 Task: Search one way flight ticket for 3 adults in first from Corpus Christi: Corpus Christi International Airport to Fort Wayne: Fort Wayne International Airport on 8-4-2023. Choice of flights is Delta. Number of bags: 11 checked bags. Price is upto 106000. Outbound departure time preference is 16:15.
Action: Mouse moved to (234, 339)
Screenshot: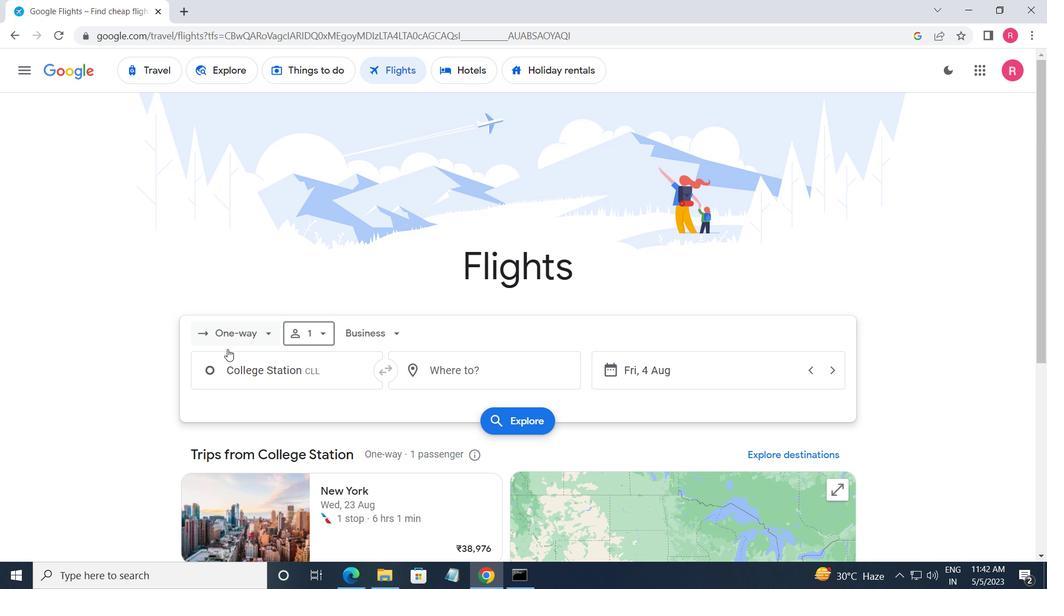 
Action: Mouse pressed left at (234, 339)
Screenshot: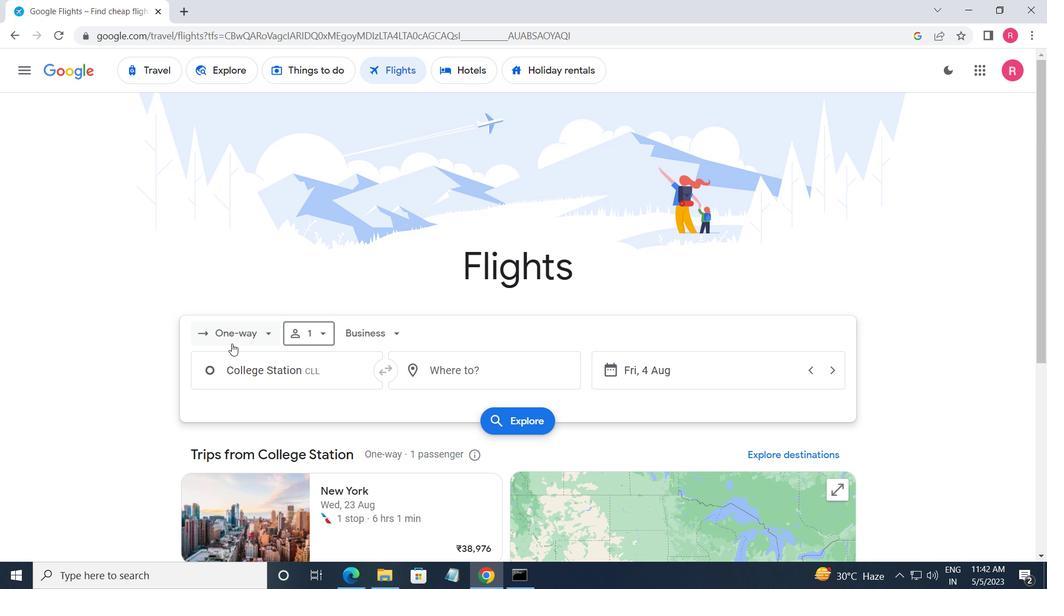 
Action: Mouse moved to (264, 409)
Screenshot: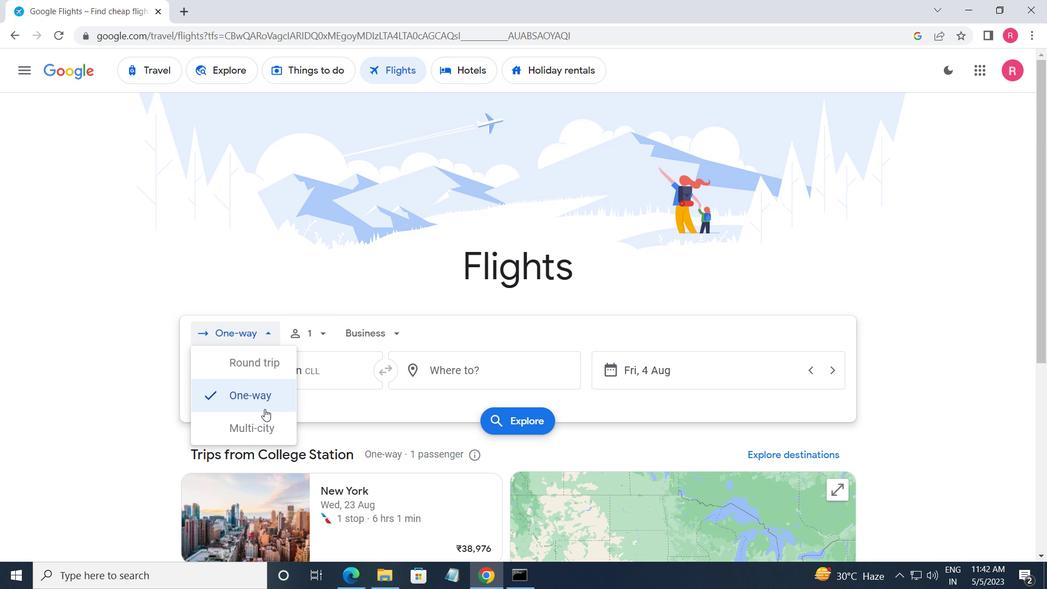 
Action: Mouse pressed left at (264, 409)
Screenshot: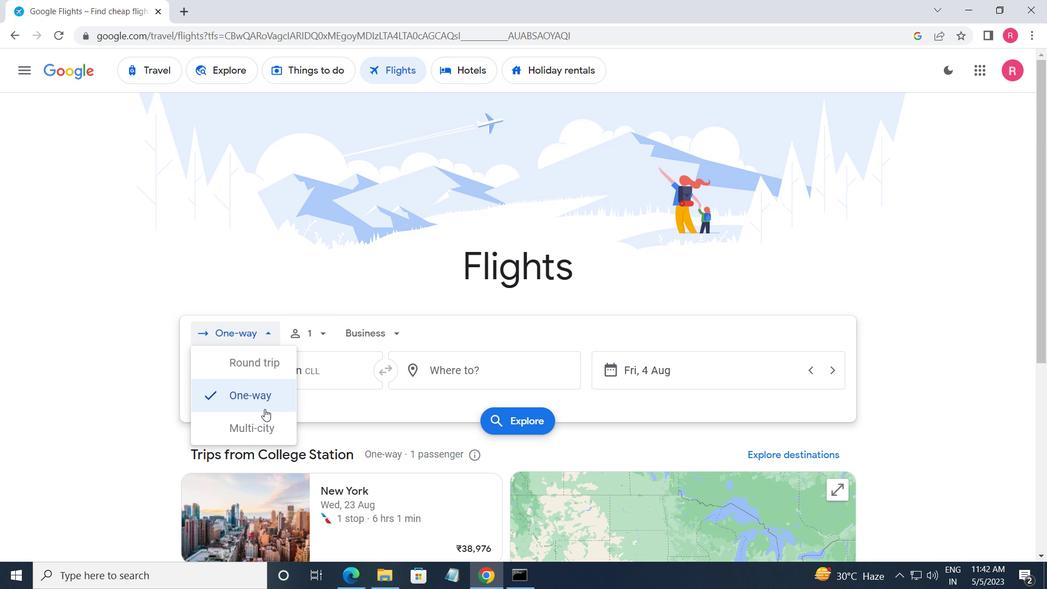 
Action: Mouse moved to (254, 396)
Screenshot: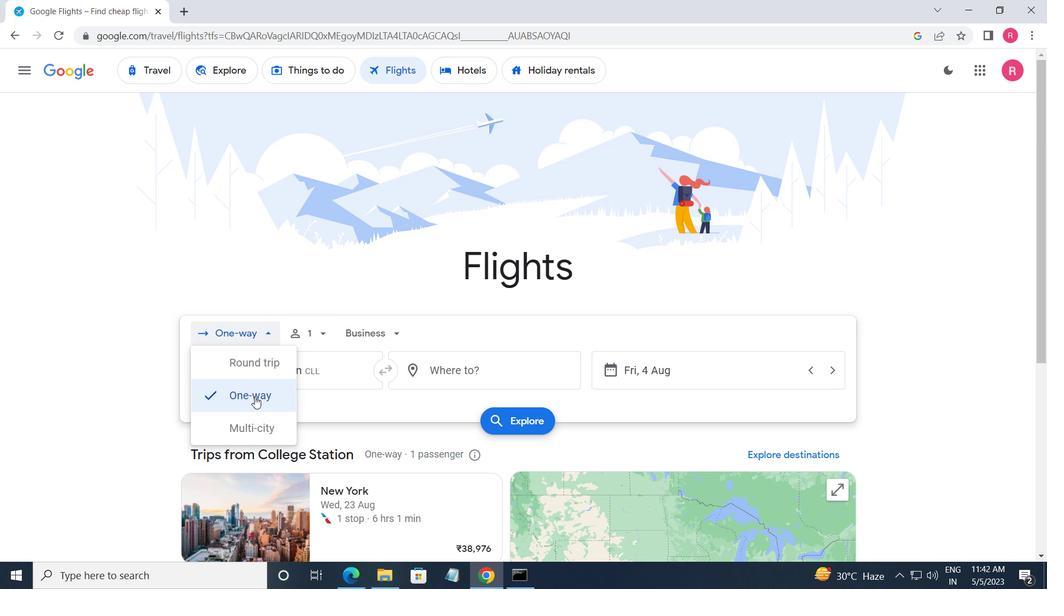 
Action: Mouse pressed left at (254, 396)
Screenshot: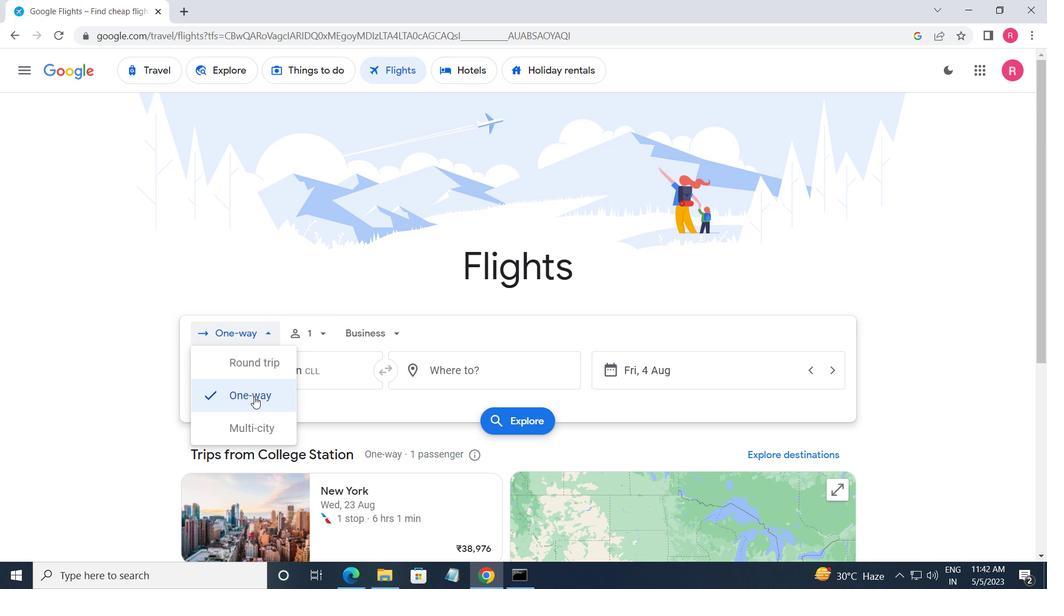 
Action: Mouse moved to (242, 326)
Screenshot: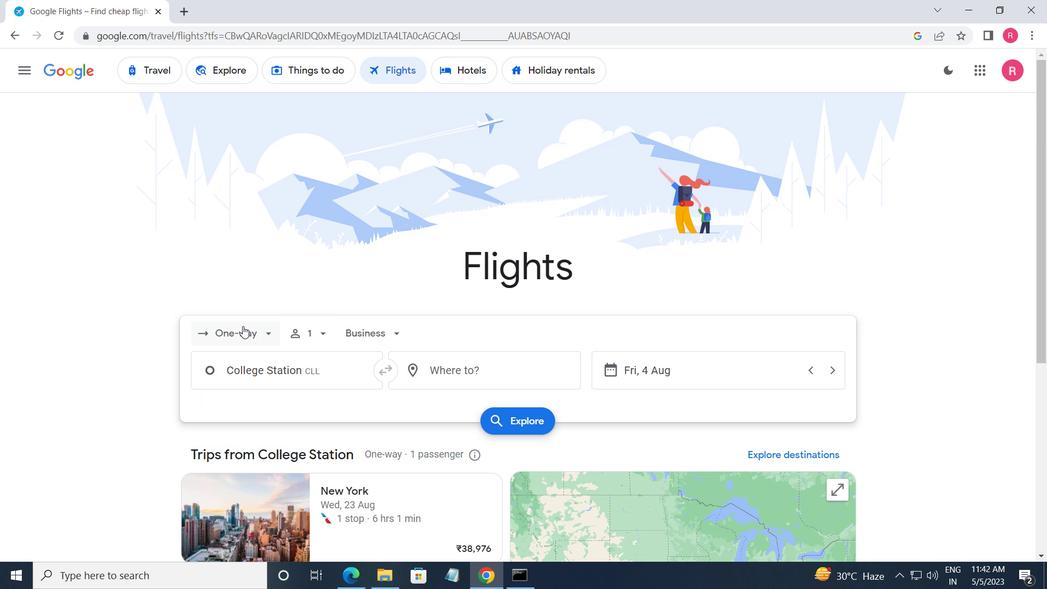 
Action: Mouse pressed left at (242, 326)
Screenshot: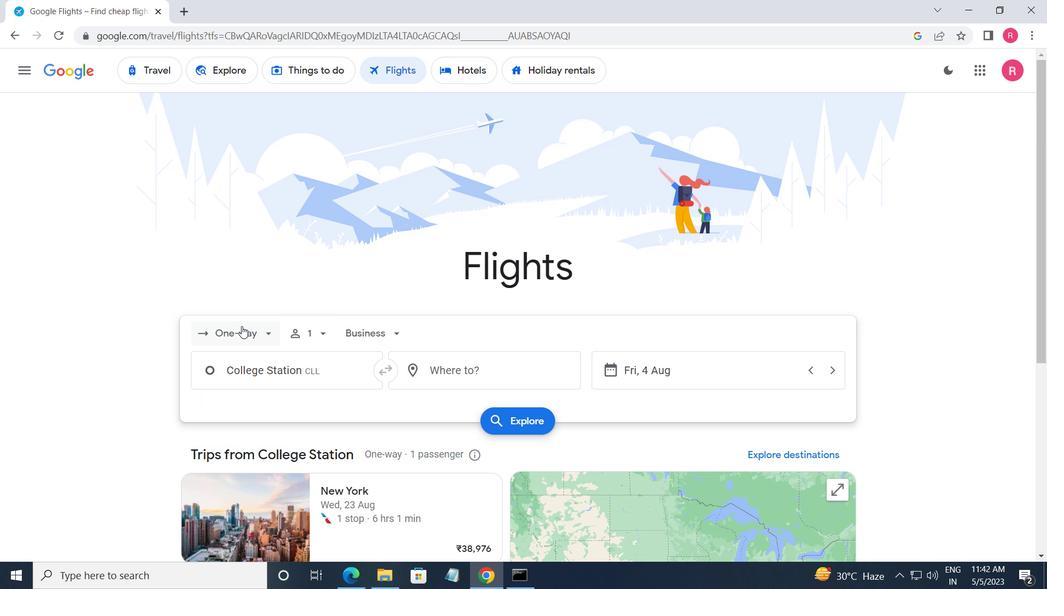
Action: Mouse moved to (251, 392)
Screenshot: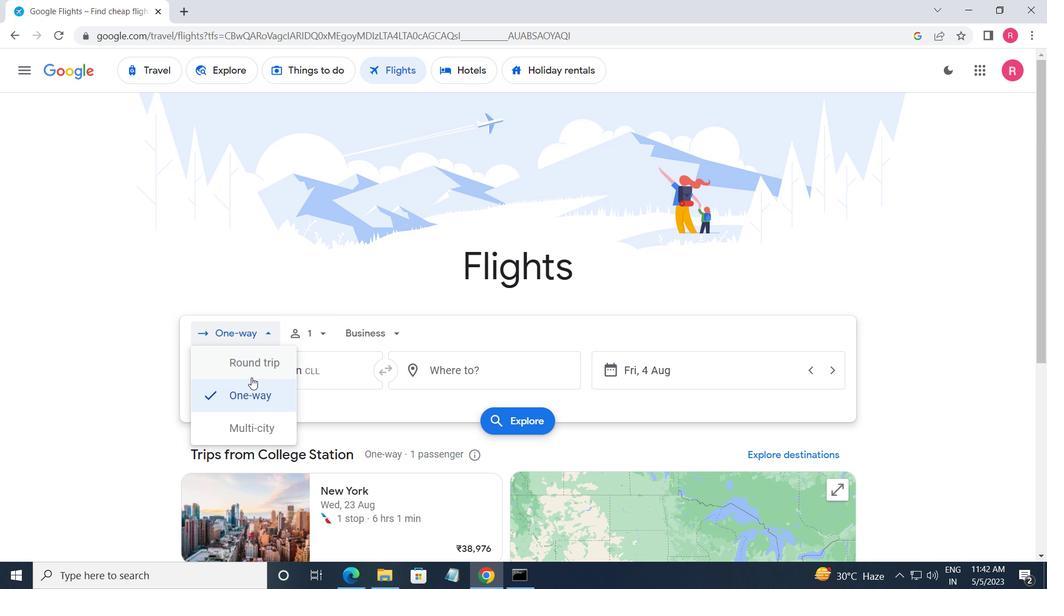 
Action: Mouse pressed left at (251, 392)
Screenshot: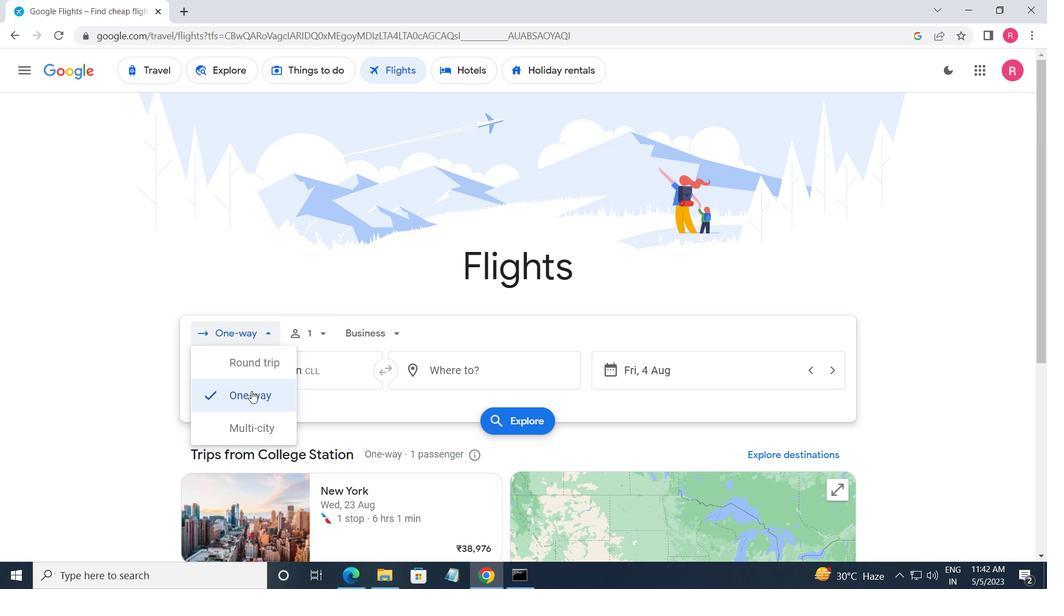 
Action: Mouse moved to (308, 341)
Screenshot: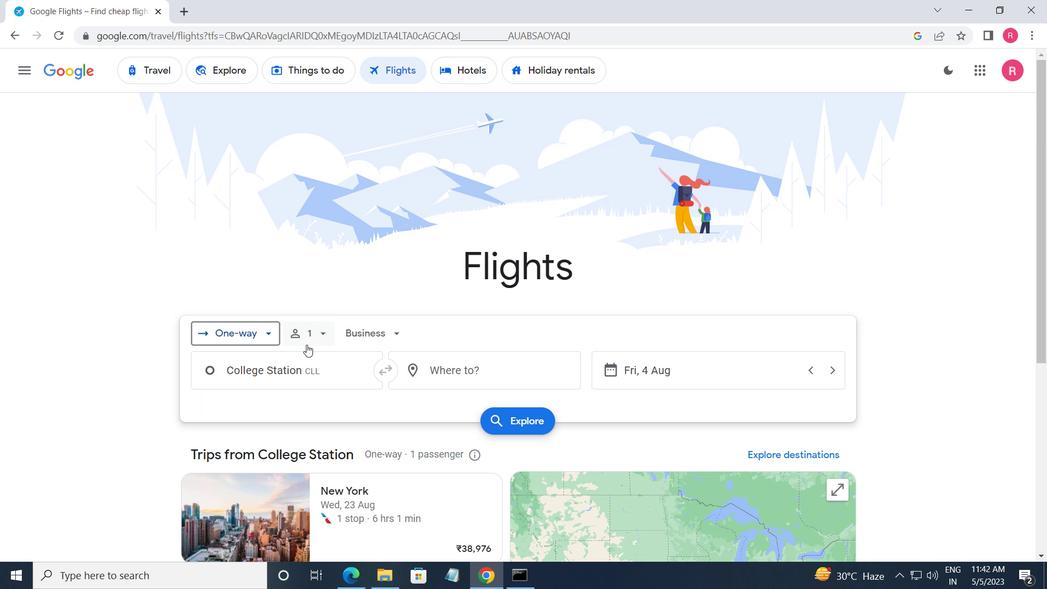 
Action: Mouse pressed left at (308, 341)
Screenshot: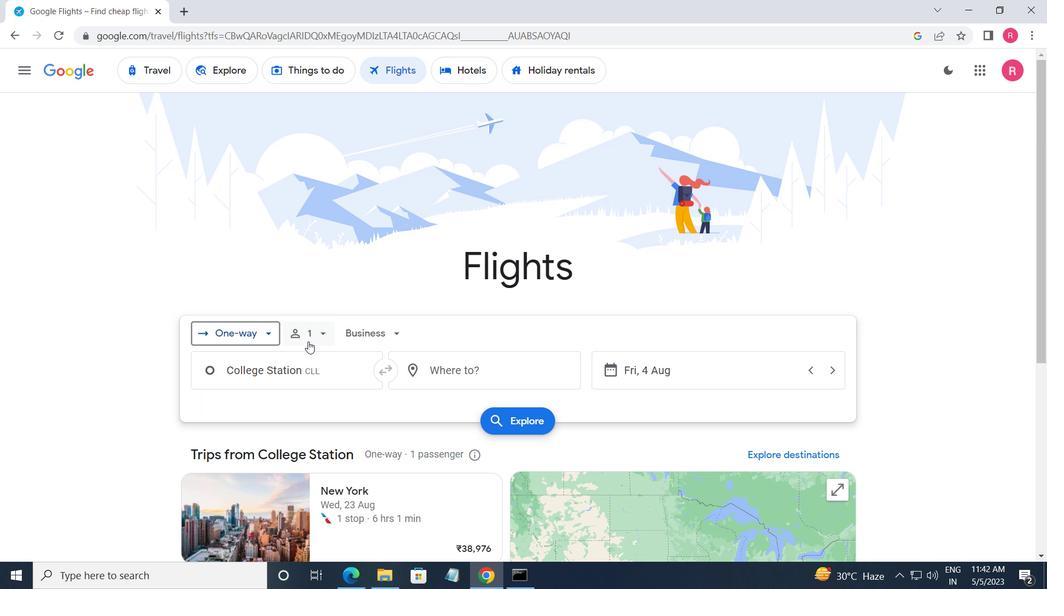 
Action: Mouse moved to (427, 374)
Screenshot: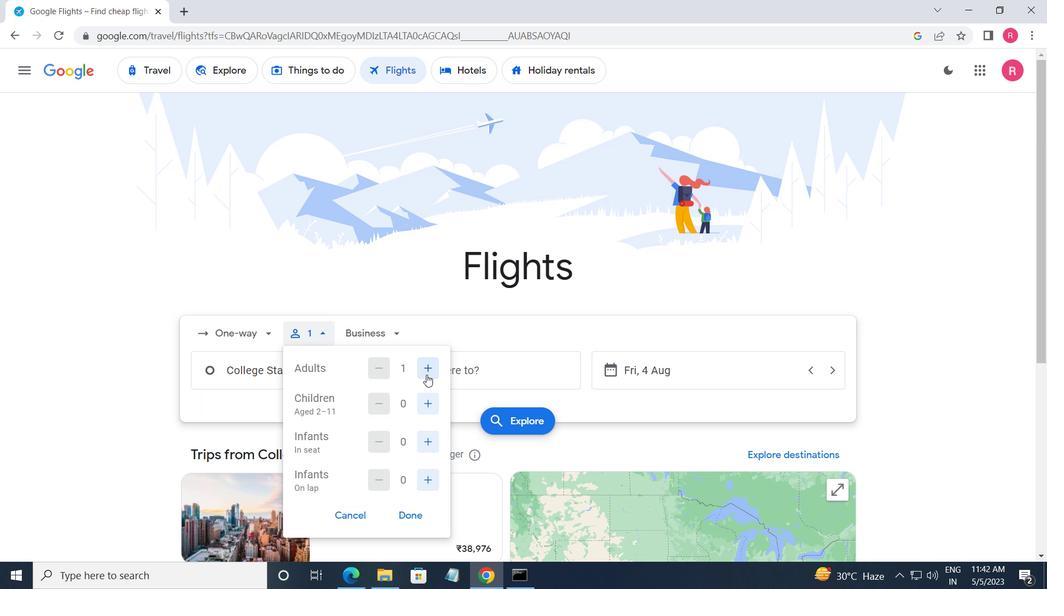 
Action: Mouse pressed left at (427, 374)
Screenshot: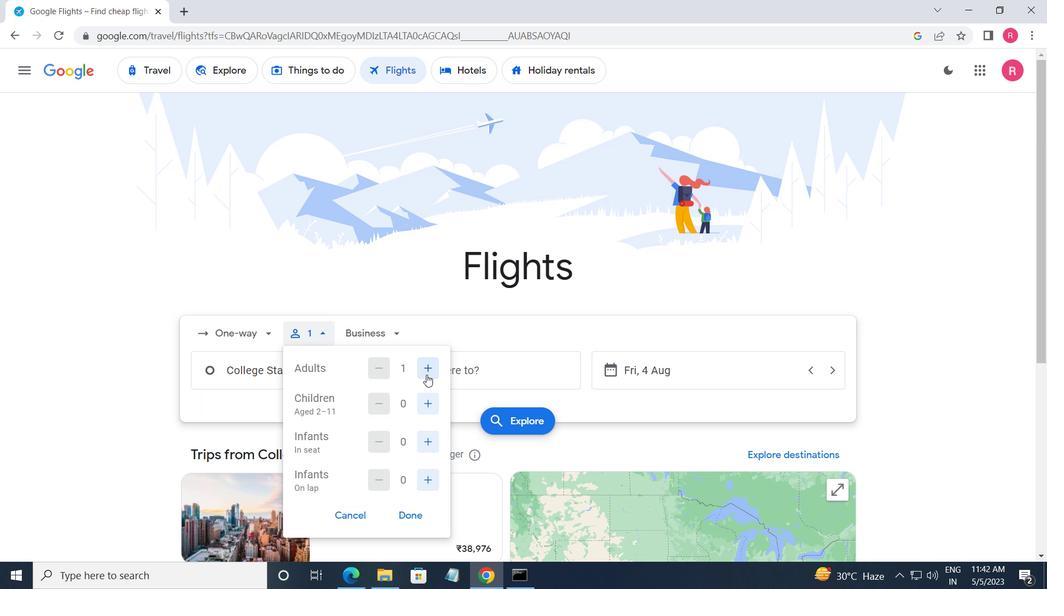 
Action: Mouse moved to (426, 374)
Screenshot: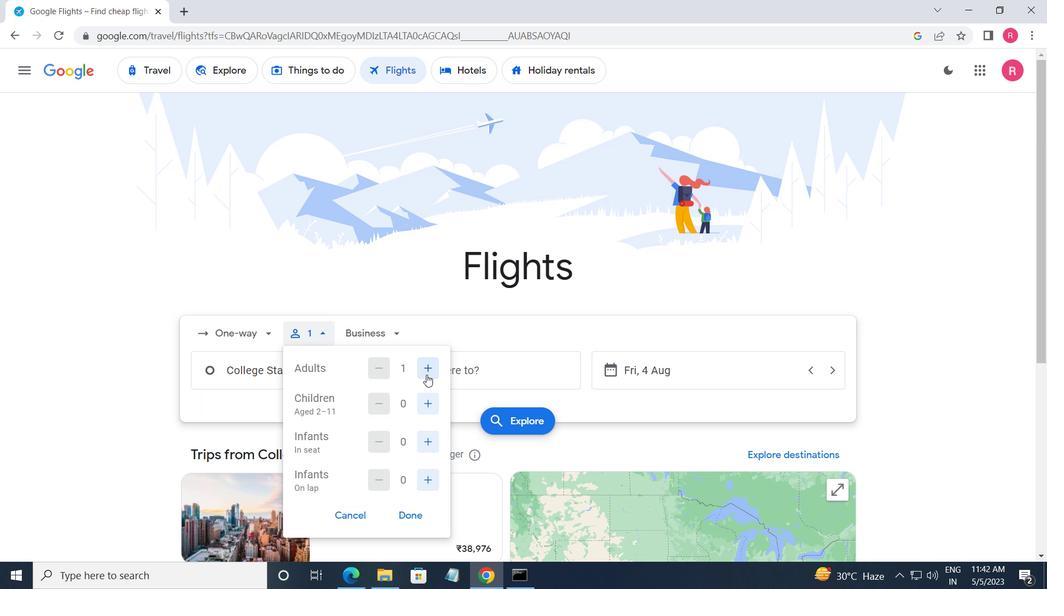 
Action: Mouse pressed left at (426, 374)
Screenshot: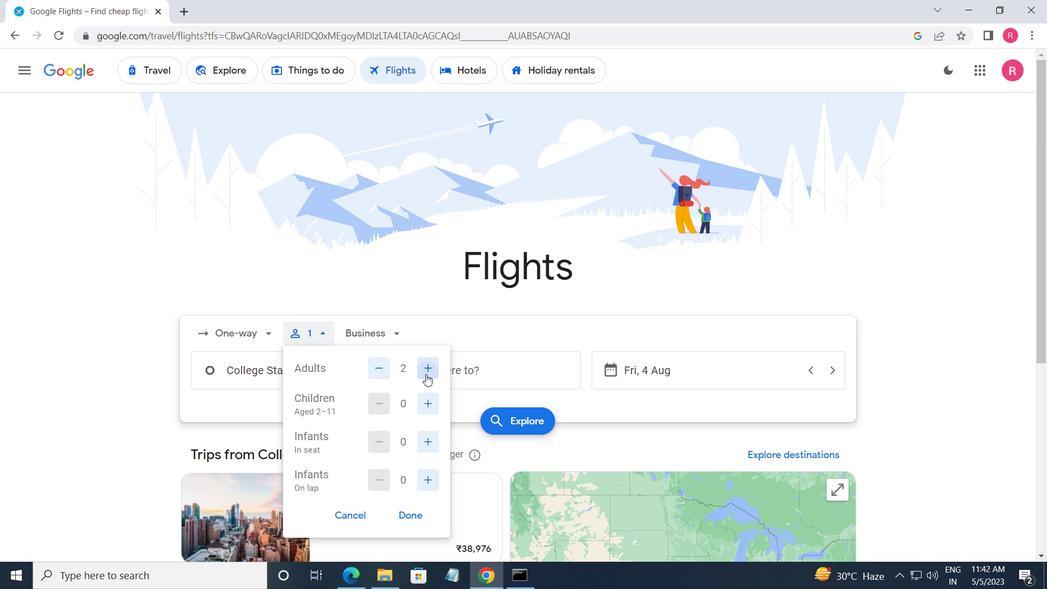 
Action: Mouse moved to (414, 511)
Screenshot: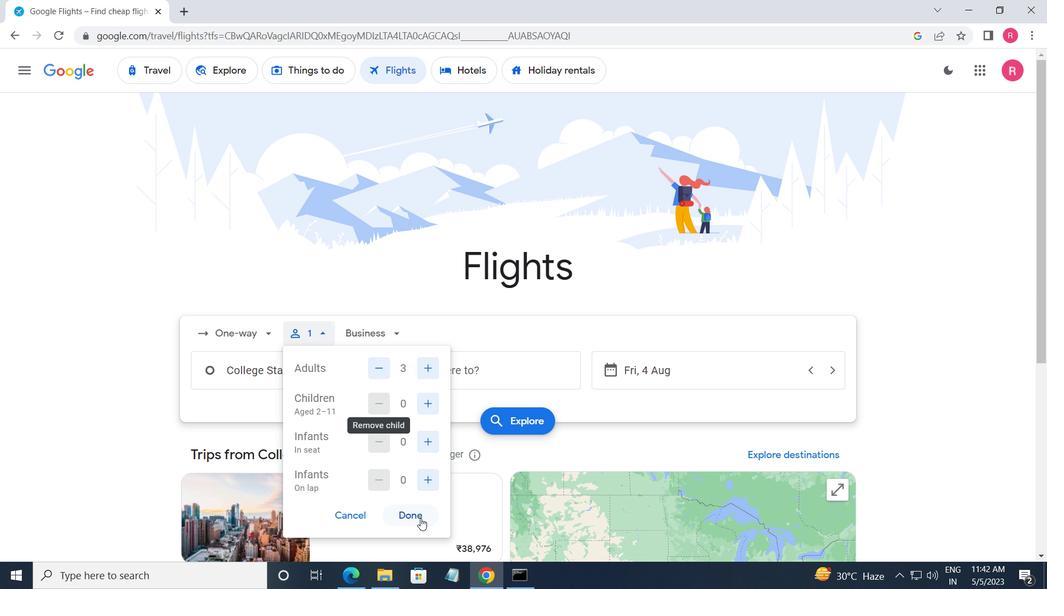 
Action: Mouse pressed left at (414, 511)
Screenshot: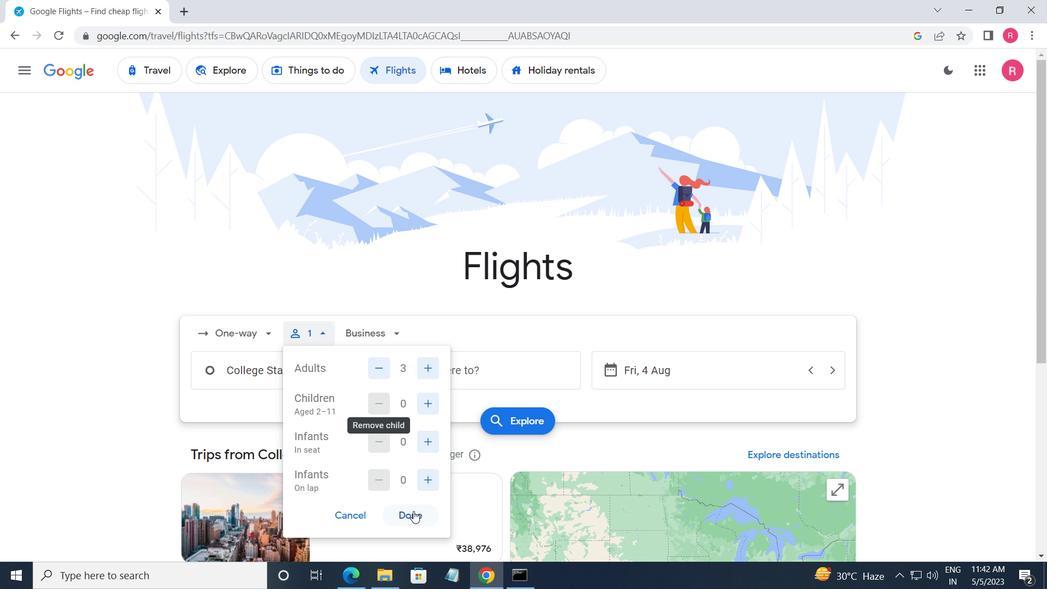 
Action: Mouse moved to (362, 332)
Screenshot: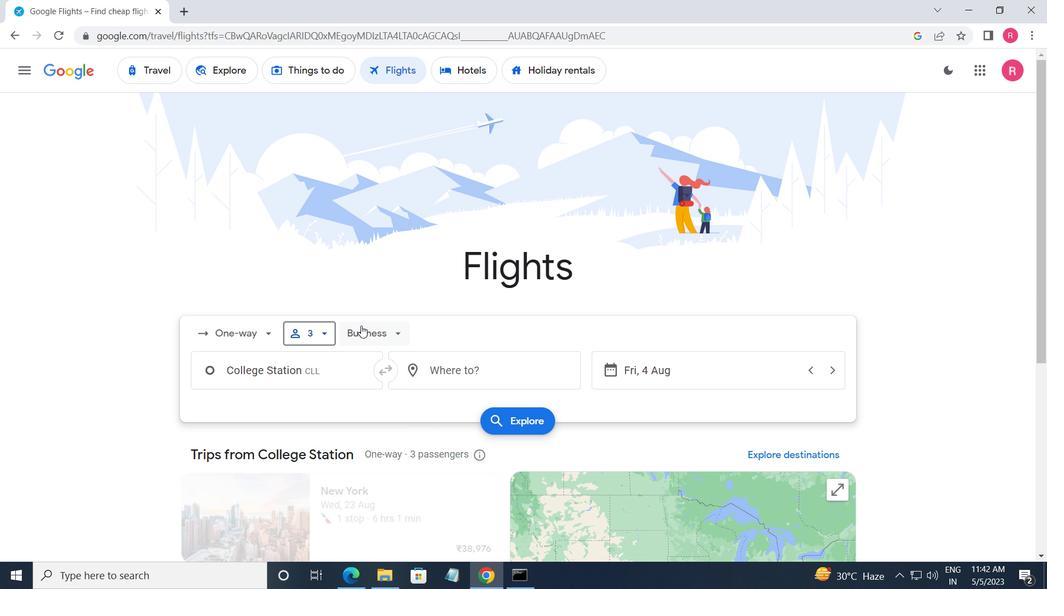
Action: Mouse pressed left at (362, 332)
Screenshot: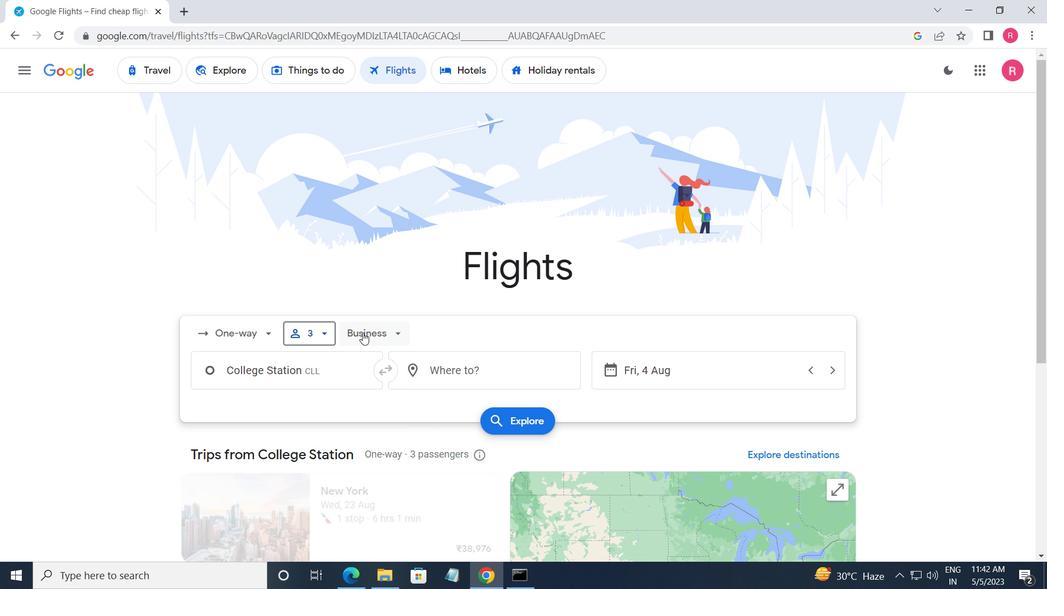 
Action: Mouse moved to (404, 457)
Screenshot: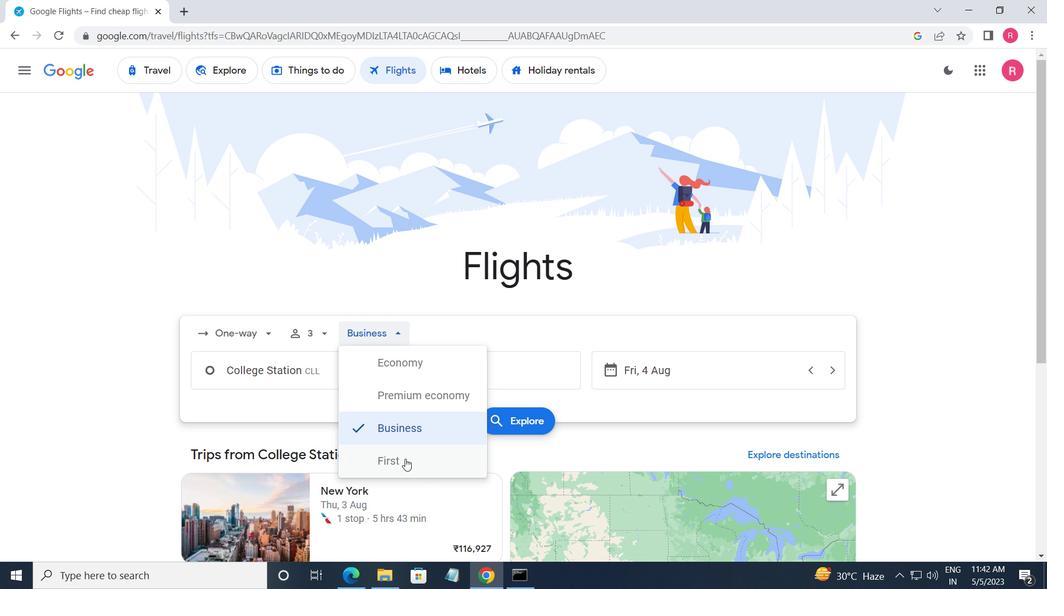 
Action: Mouse pressed left at (404, 457)
Screenshot: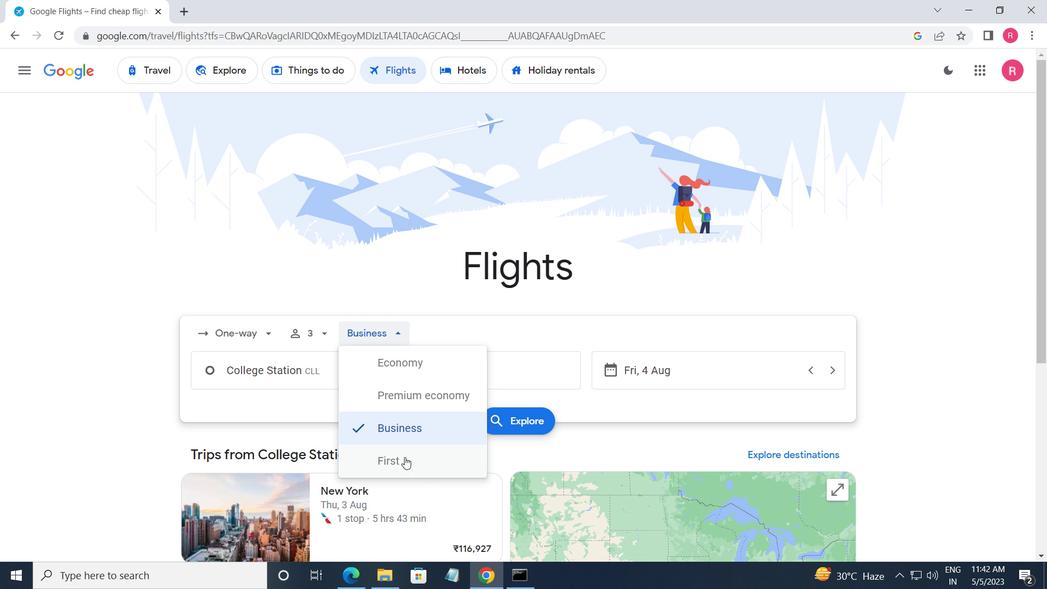 
Action: Mouse moved to (335, 375)
Screenshot: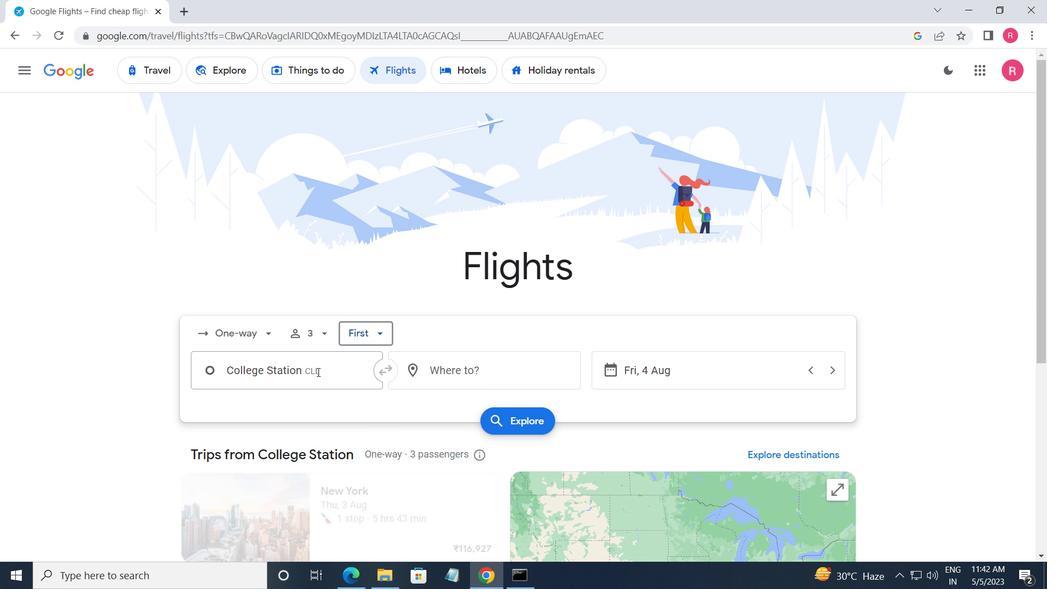 
Action: Mouse pressed left at (335, 375)
Screenshot: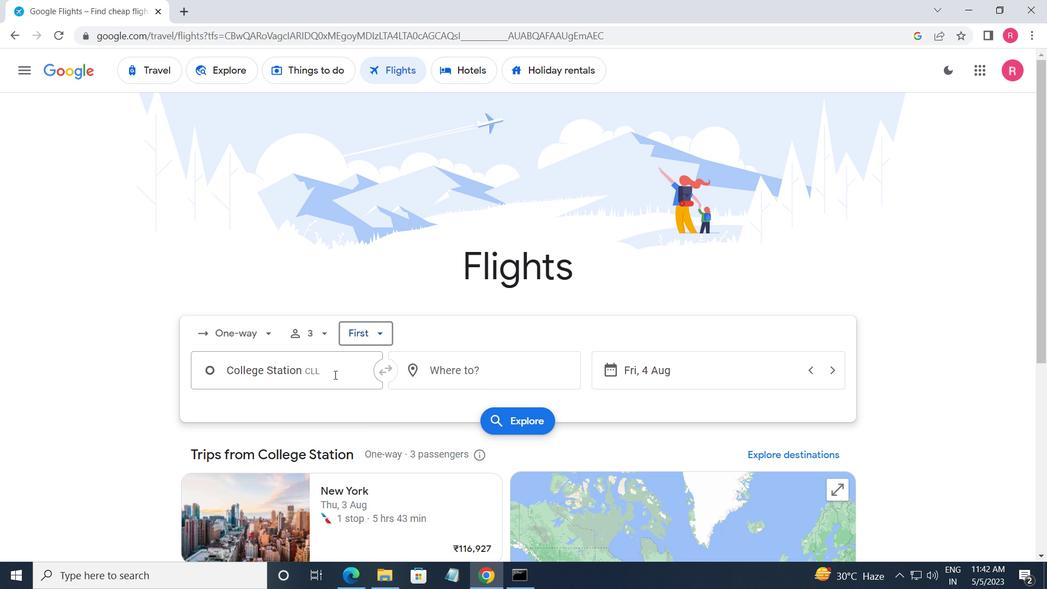 
Action: Mouse moved to (335, 375)
Screenshot: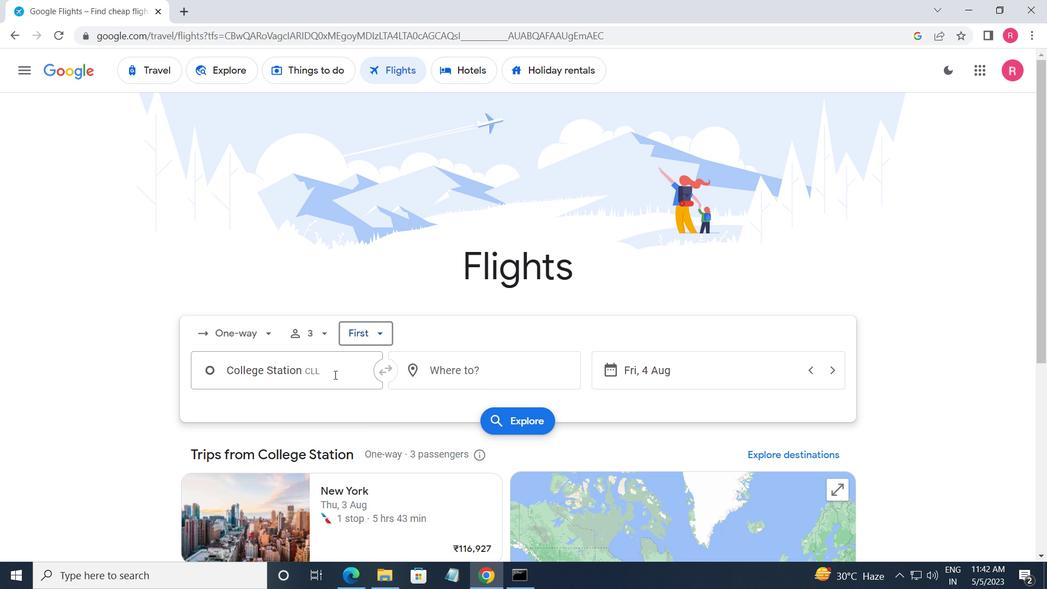 
Action: Key pressed <Key.shift>CORPUS<Key.space><Key.shift>CHRISTI
Screenshot: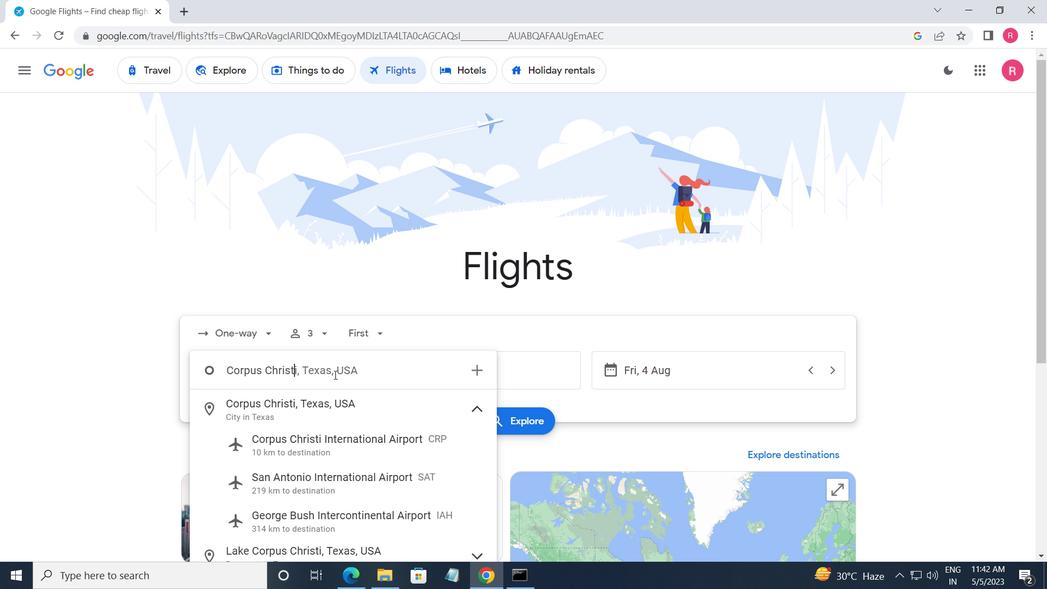 
Action: Mouse moved to (363, 451)
Screenshot: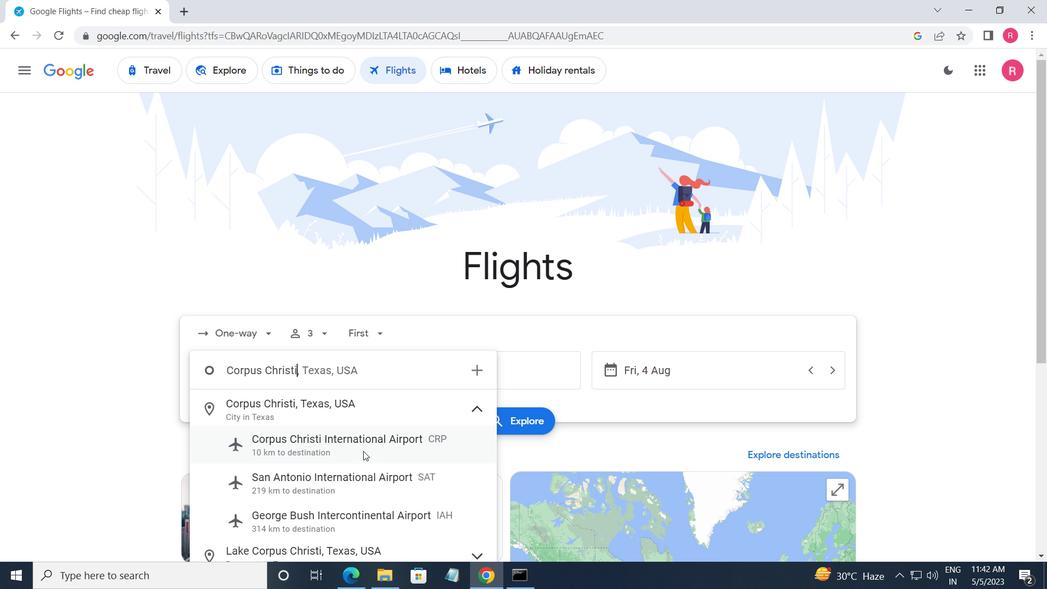 
Action: Mouse pressed left at (363, 451)
Screenshot: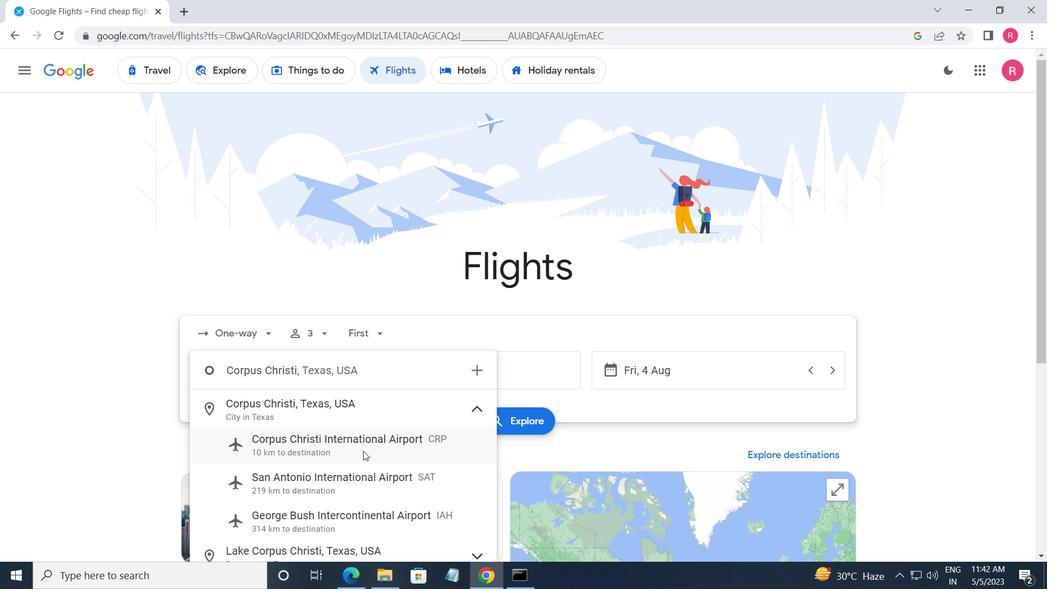 
Action: Mouse moved to (502, 360)
Screenshot: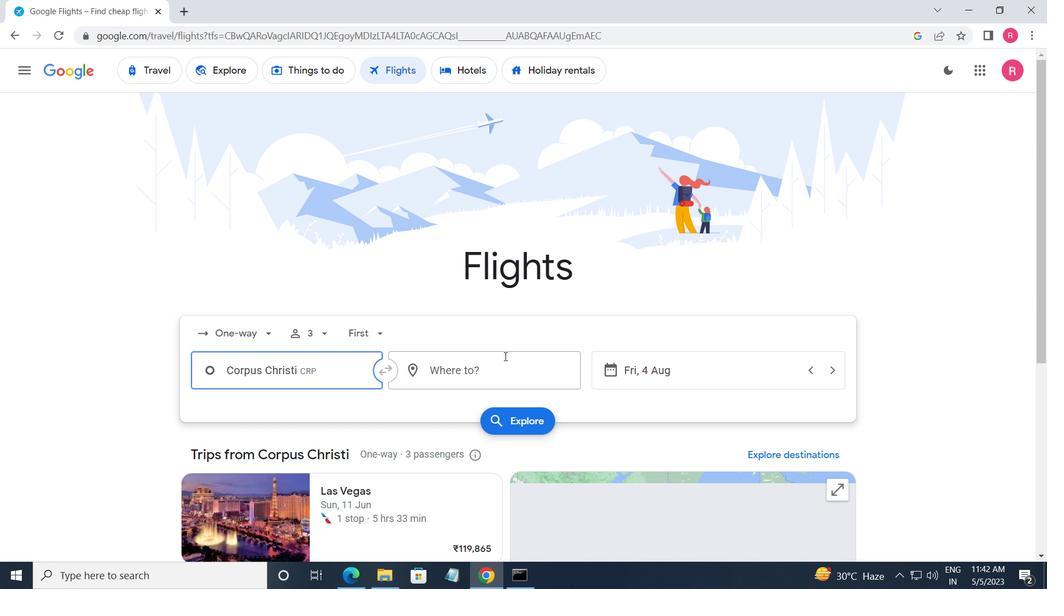 
Action: Mouse pressed left at (502, 360)
Screenshot: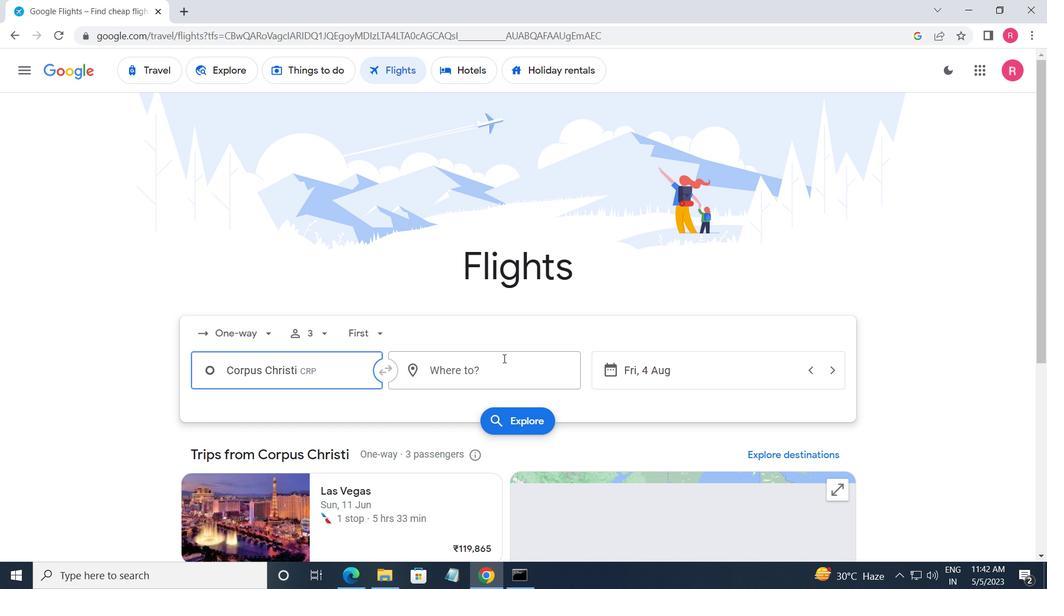 
Action: Key pressed <Key.shift>FORT<Key.space>WAYNE
Screenshot: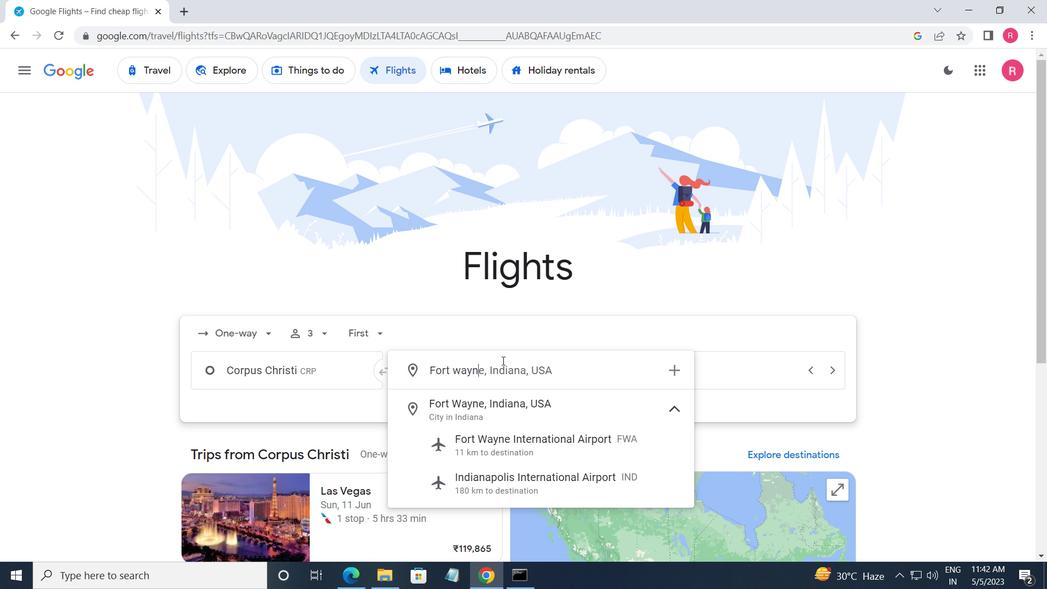 
Action: Mouse moved to (542, 436)
Screenshot: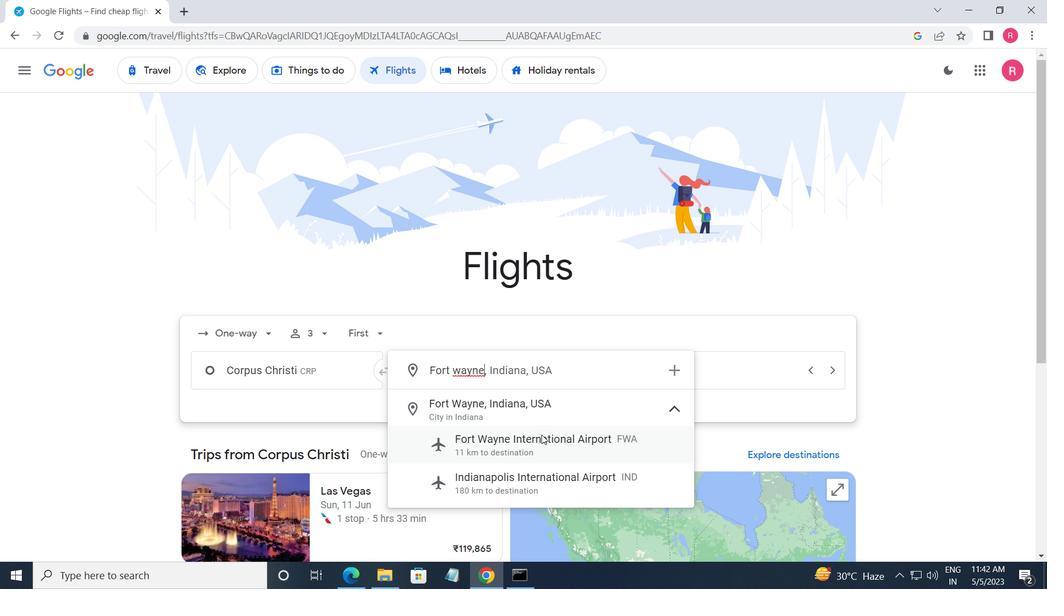 
Action: Mouse pressed left at (542, 436)
Screenshot: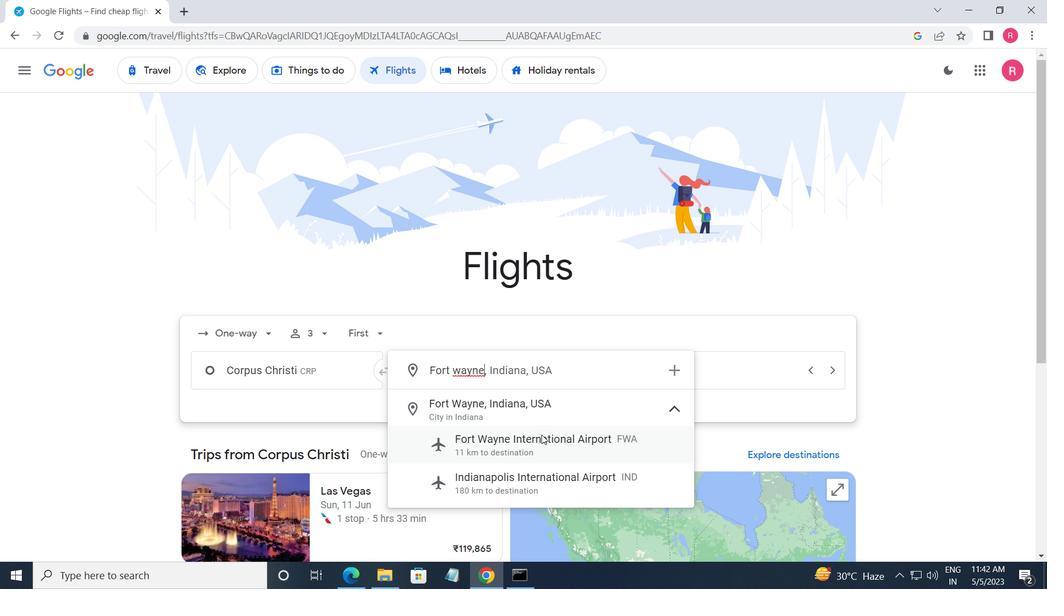 
Action: Mouse moved to (708, 374)
Screenshot: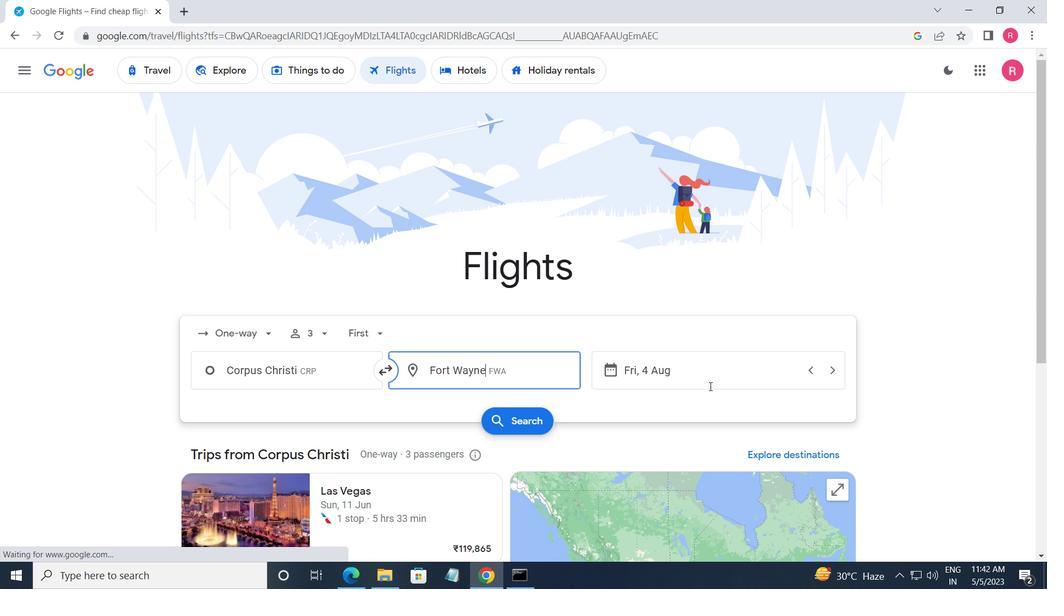 
Action: Mouse pressed left at (708, 374)
Screenshot: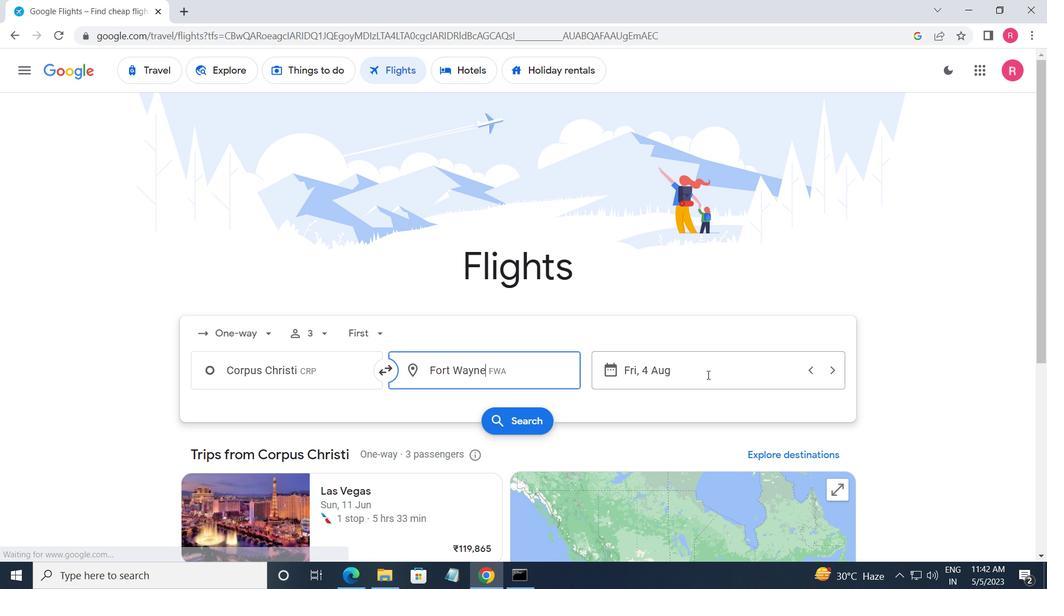 
Action: Mouse moved to (517, 323)
Screenshot: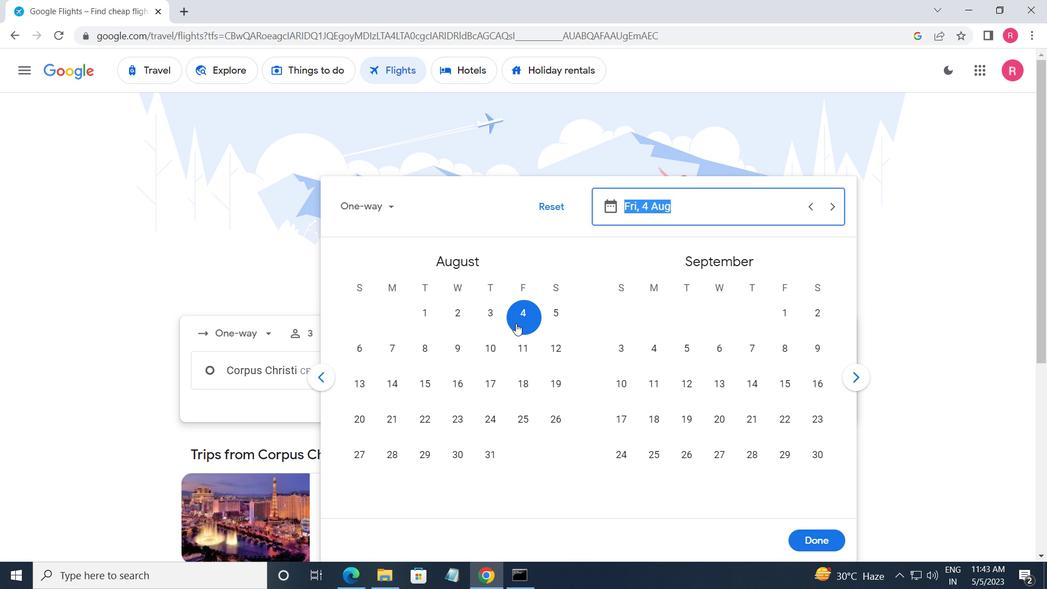 
Action: Mouse pressed left at (517, 323)
Screenshot: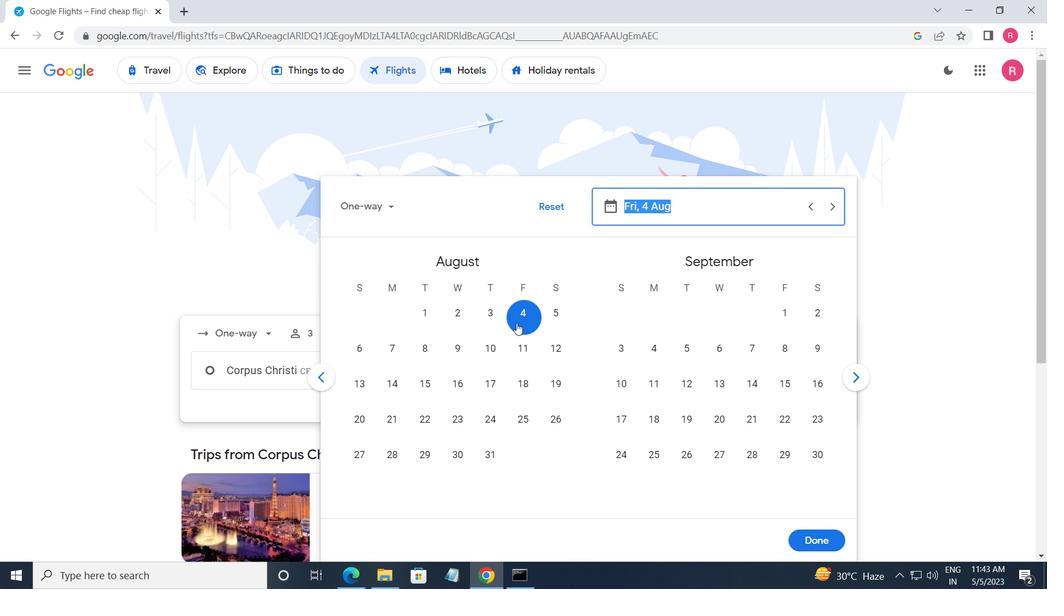 
Action: Mouse moved to (814, 543)
Screenshot: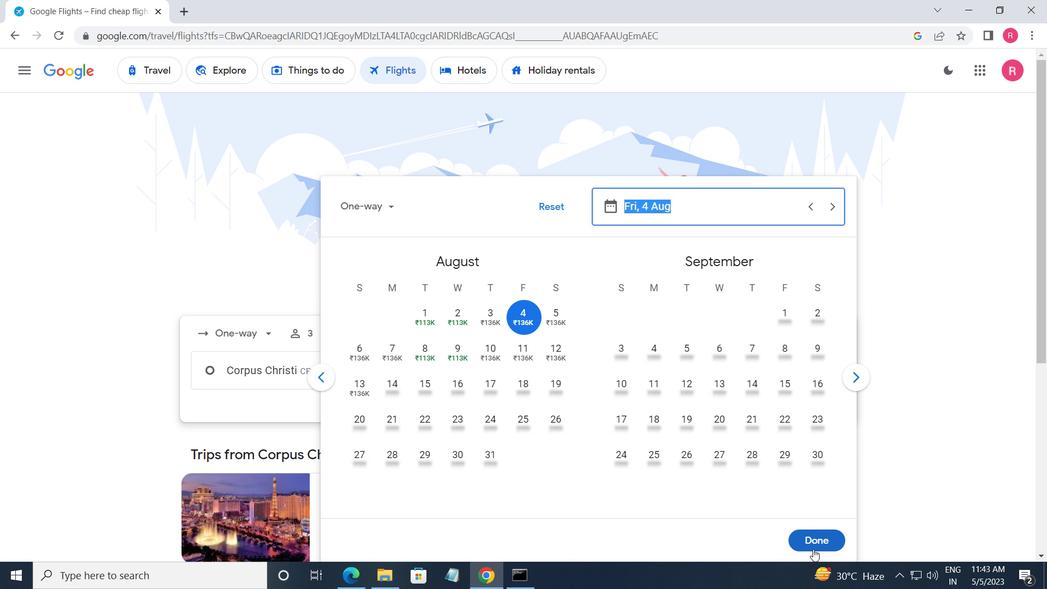 
Action: Mouse pressed left at (814, 543)
Screenshot: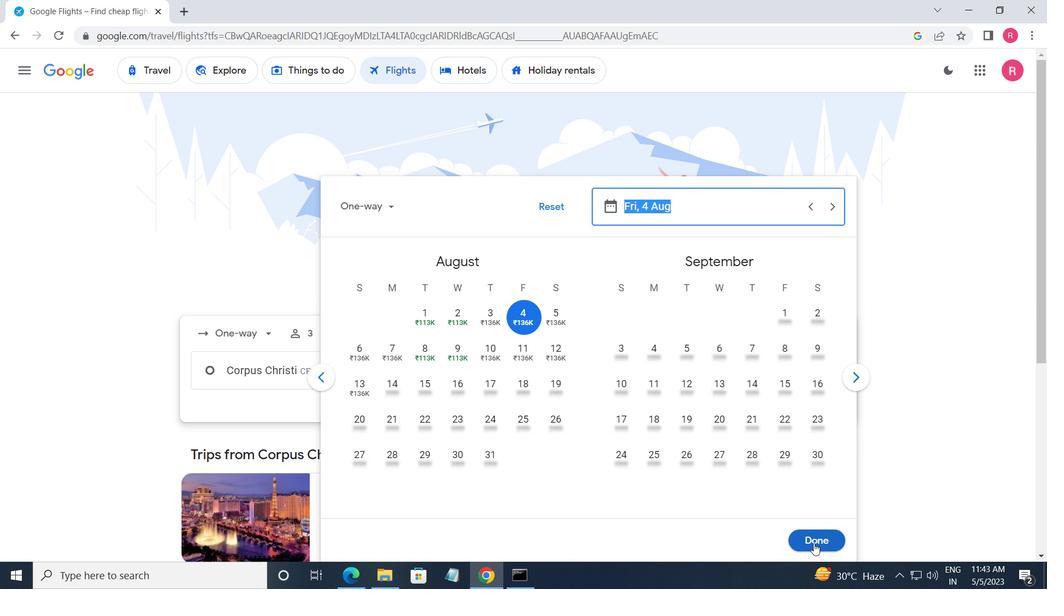 
Action: Mouse moved to (524, 420)
Screenshot: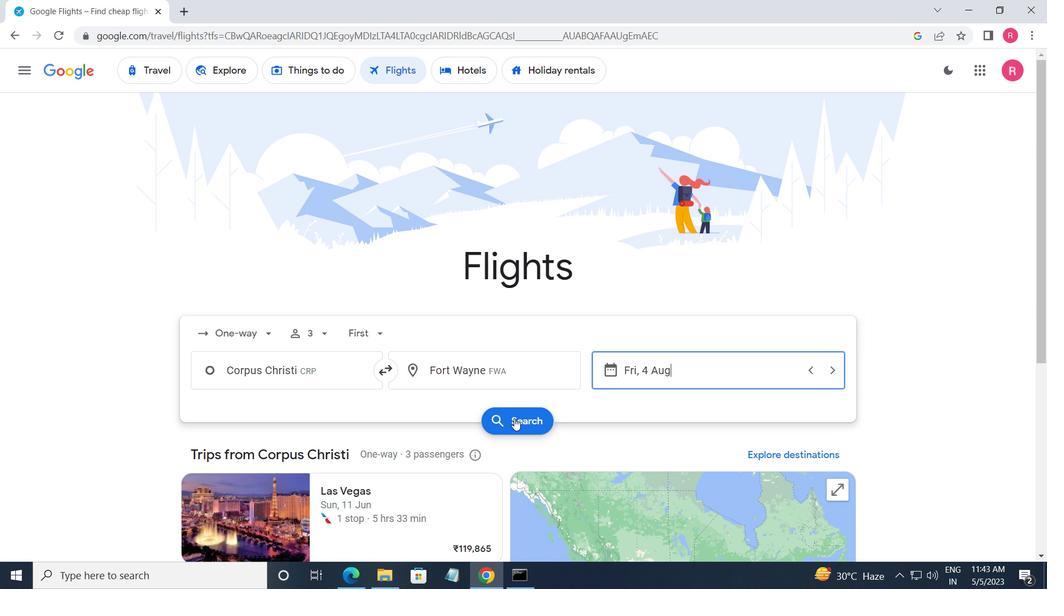 
Action: Mouse pressed left at (524, 420)
Screenshot: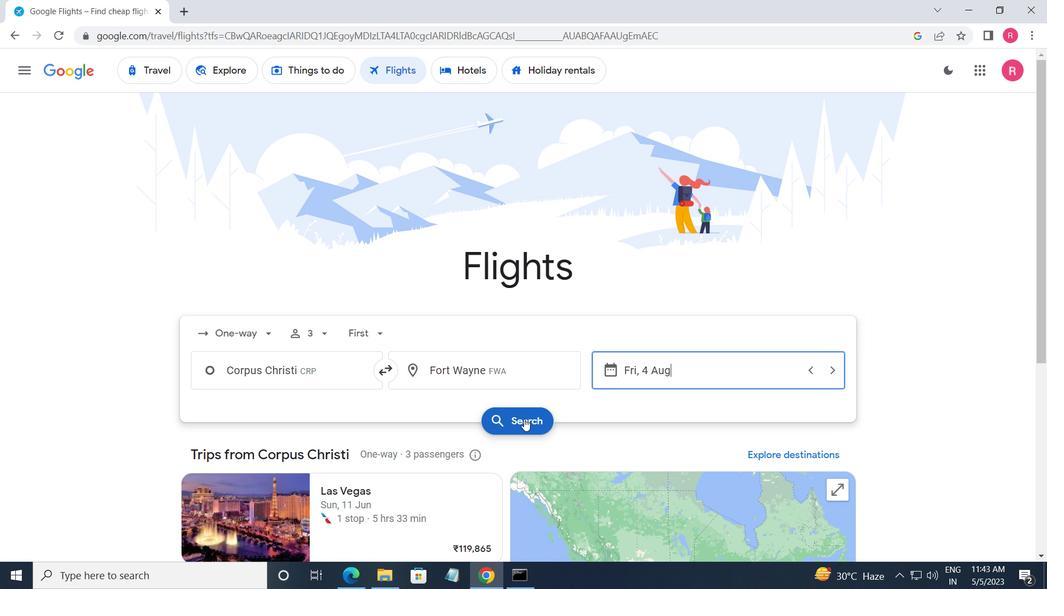 
Action: Mouse moved to (210, 201)
Screenshot: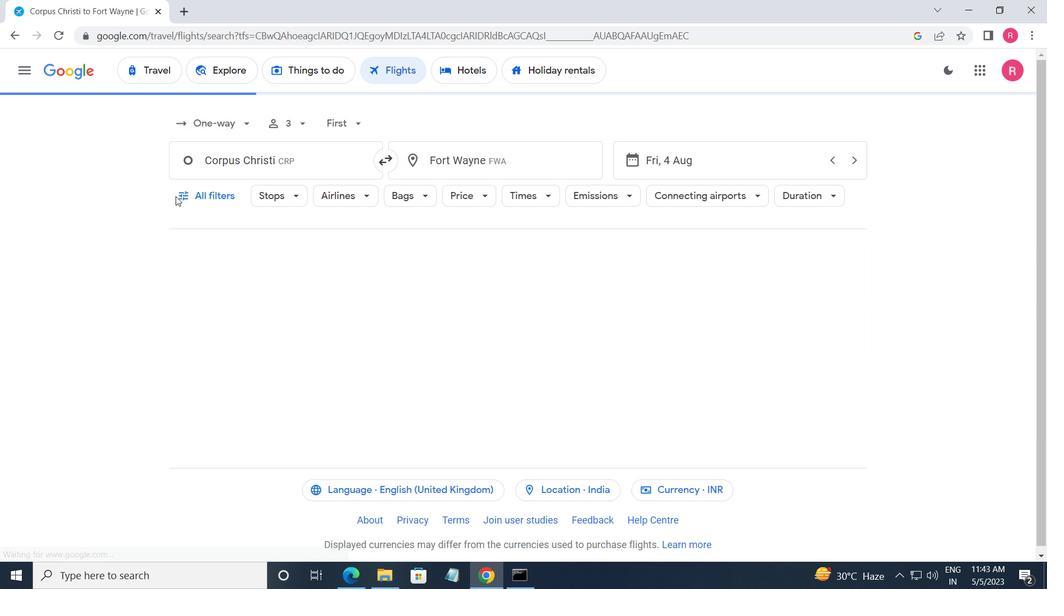 
Action: Mouse pressed left at (210, 201)
Screenshot: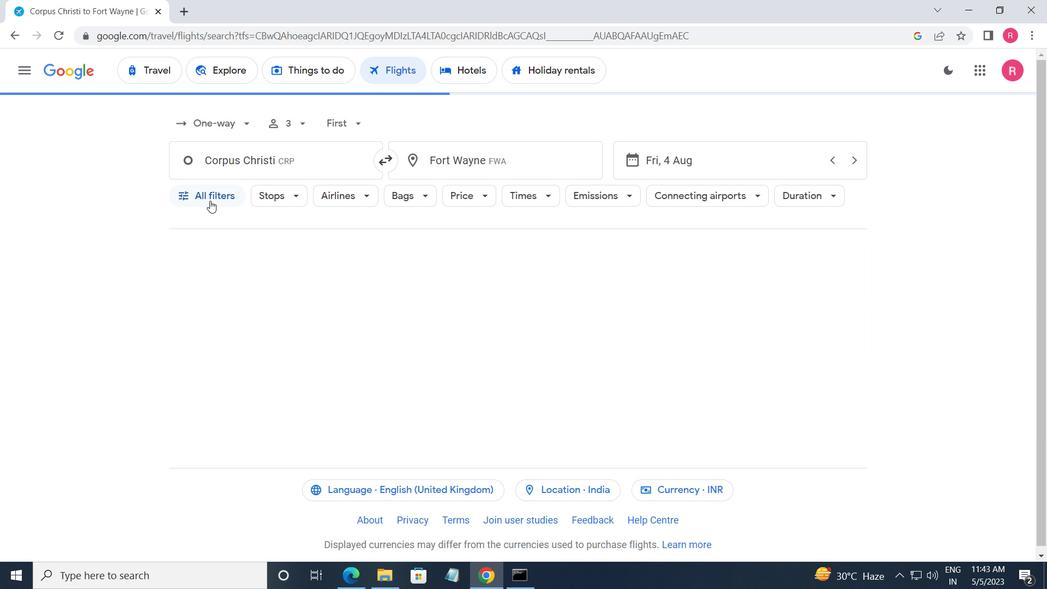 
Action: Mouse moved to (278, 385)
Screenshot: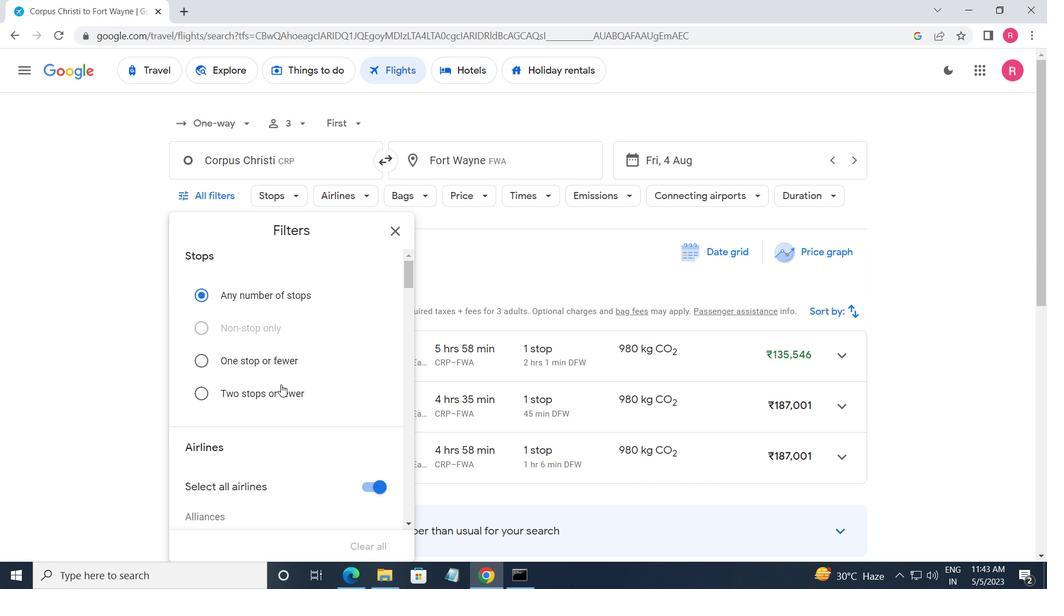 
Action: Mouse scrolled (278, 384) with delta (0, 0)
Screenshot: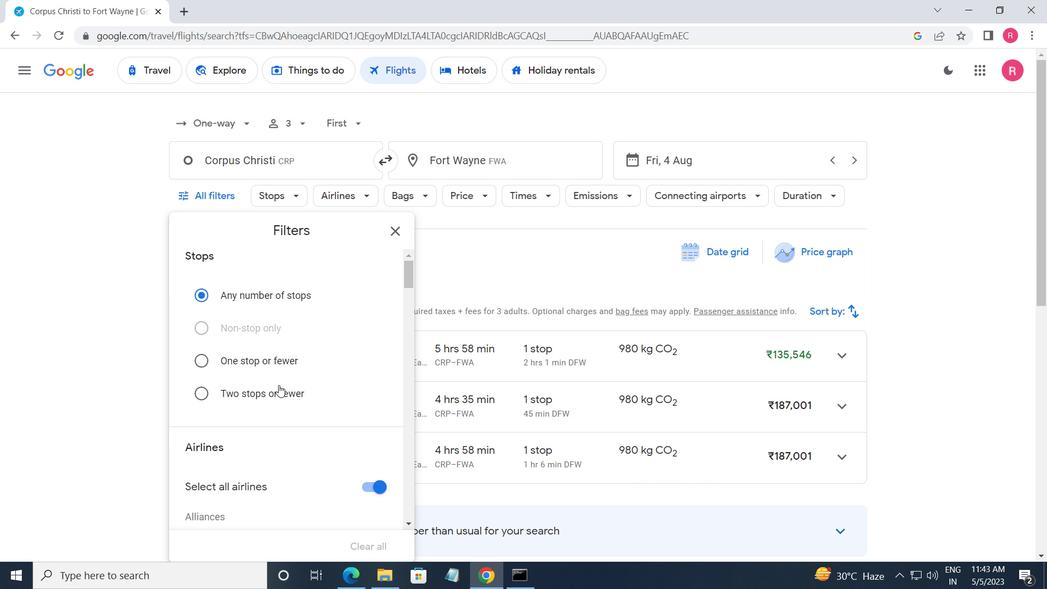 
Action: Mouse moved to (277, 384)
Screenshot: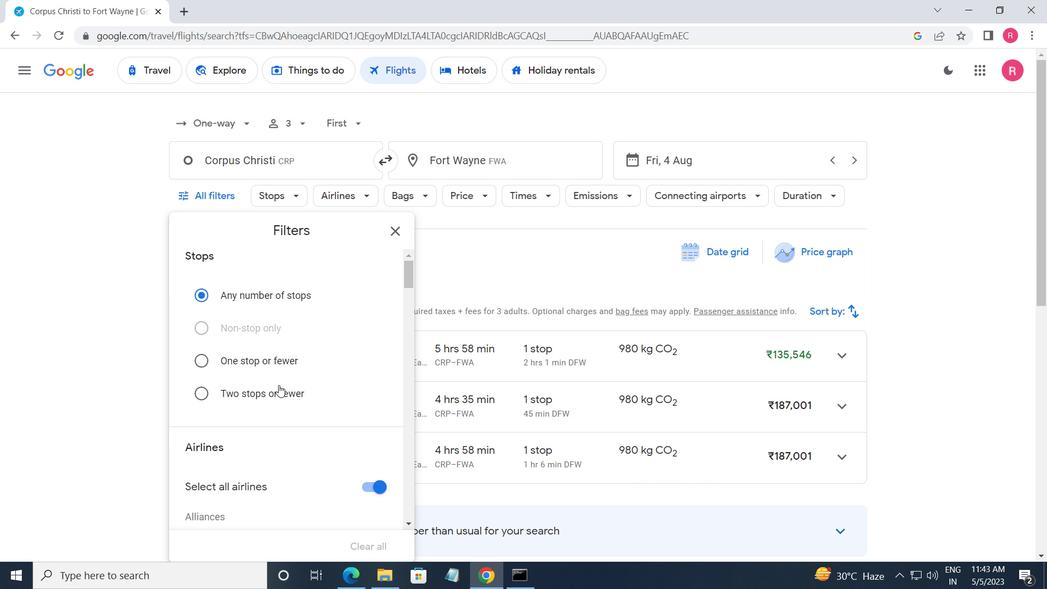 
Action: Mouse scrolled (277, 384) with delta (0, 0)
Screenshot: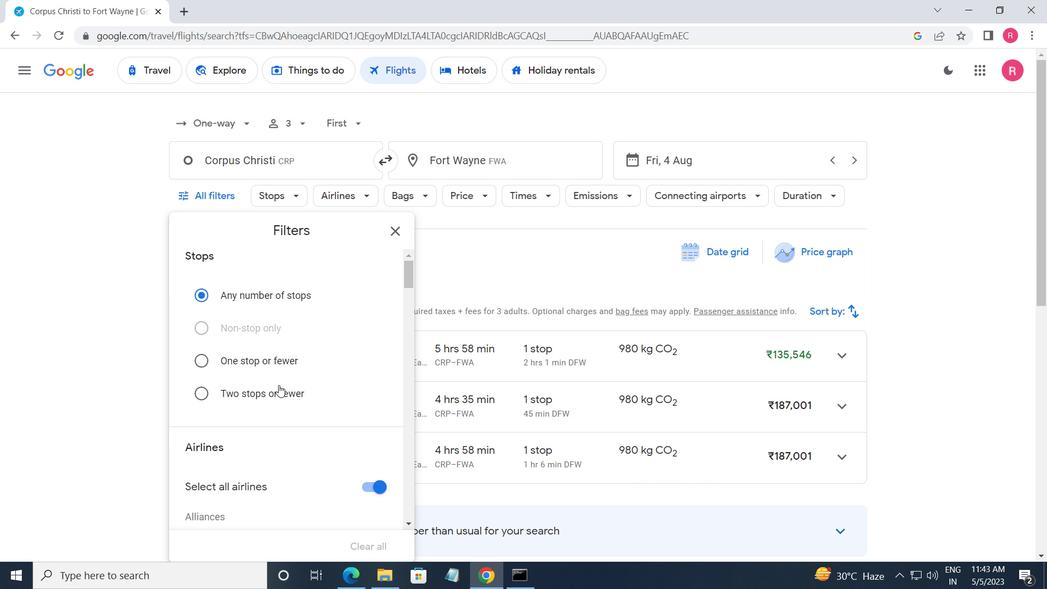 
Action: Mouse moved to (276, 384)
Screenshot: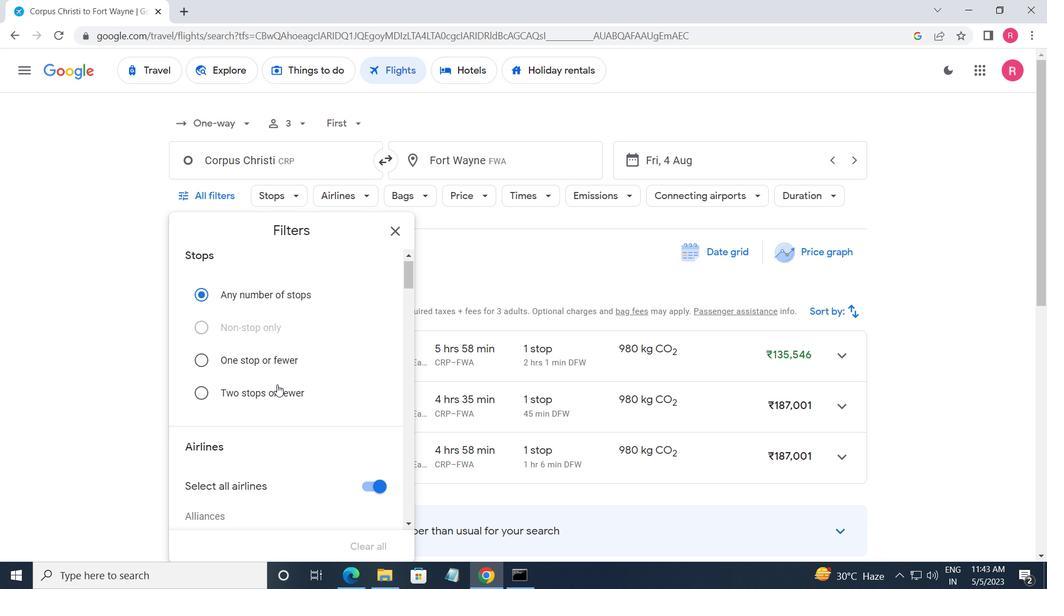 
Action: Mouse scrolled (276, 384) with delta (0, 0)
Screenshot: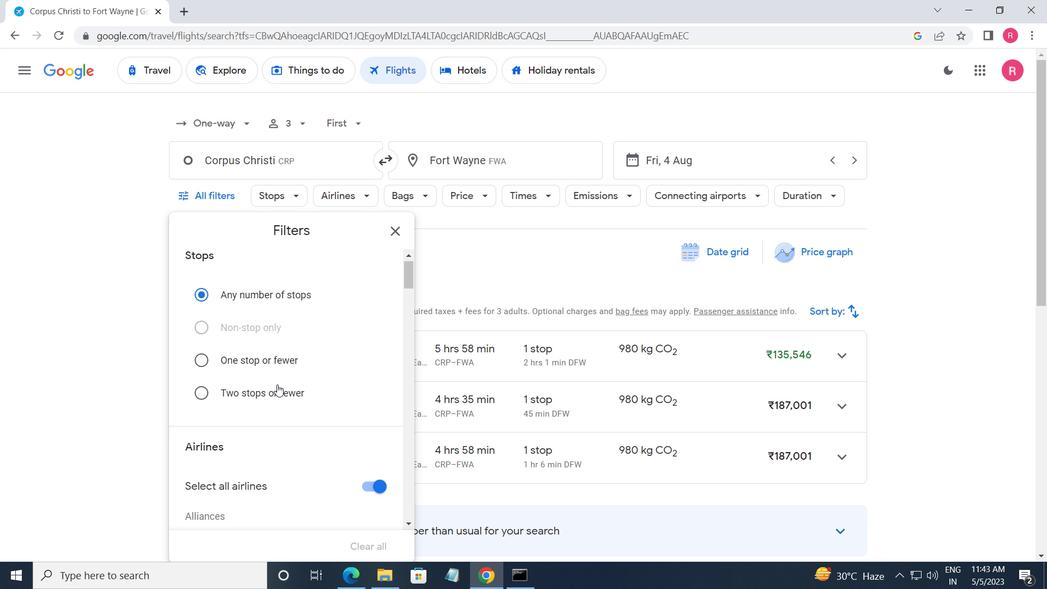 
Action: Mouse scrolled (276, 384) with delta (0, 0)
Screenshot: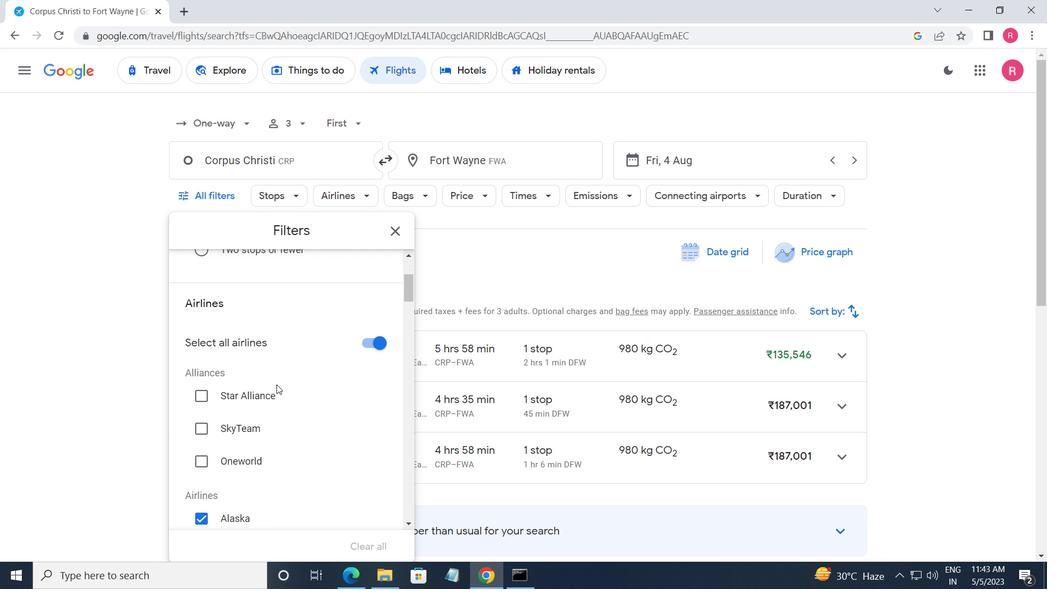 
Action: Mouse moved to (317, 426)
Screenshot: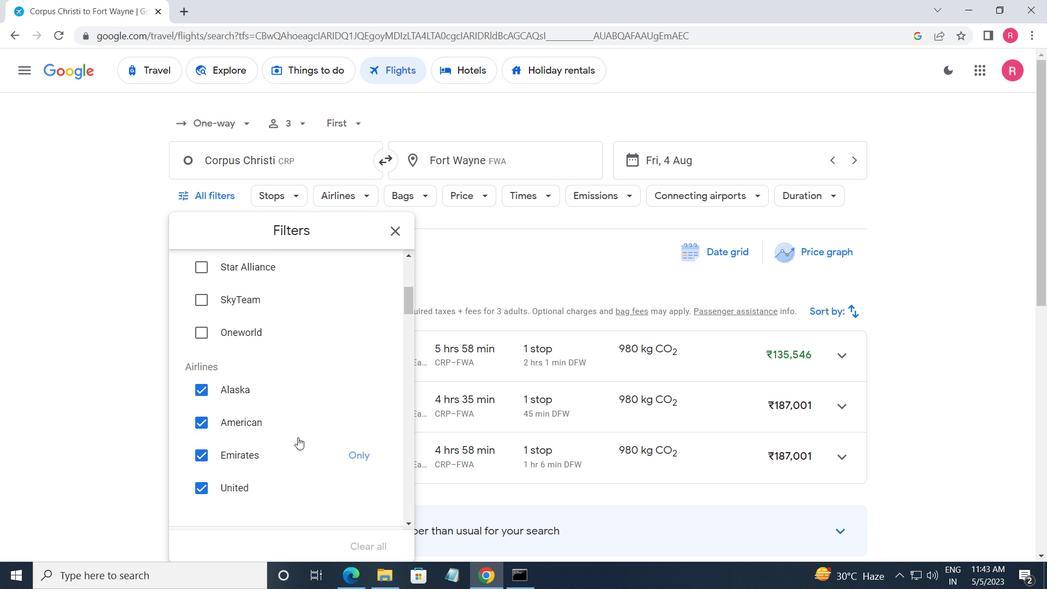 
Action: Mouse scrolled (317, 426) with delta (0, 0)
Screenshot: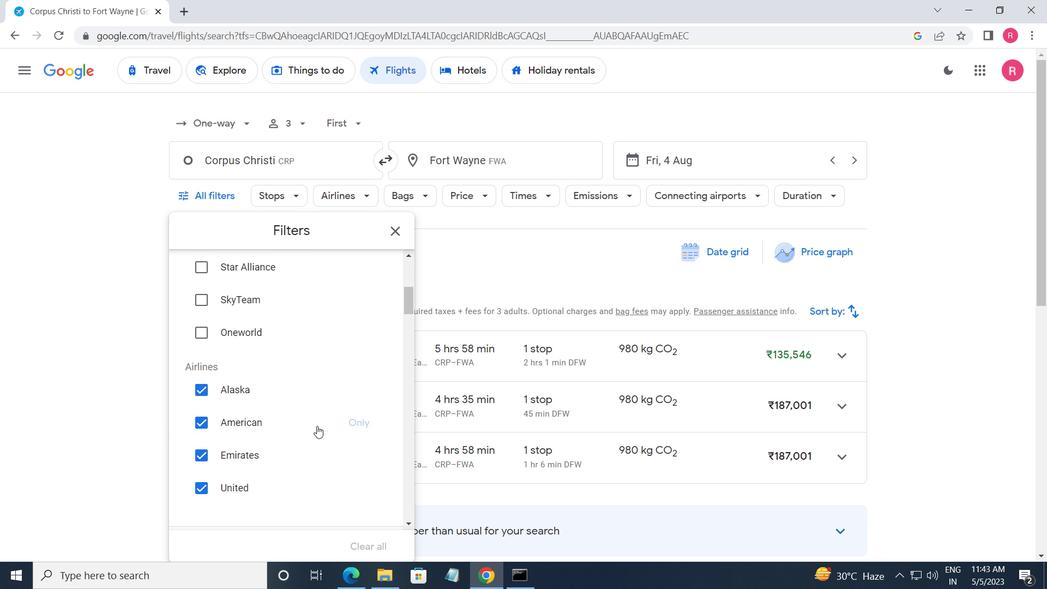 
Action: Mouse moved to (317, 425)
Screenshot: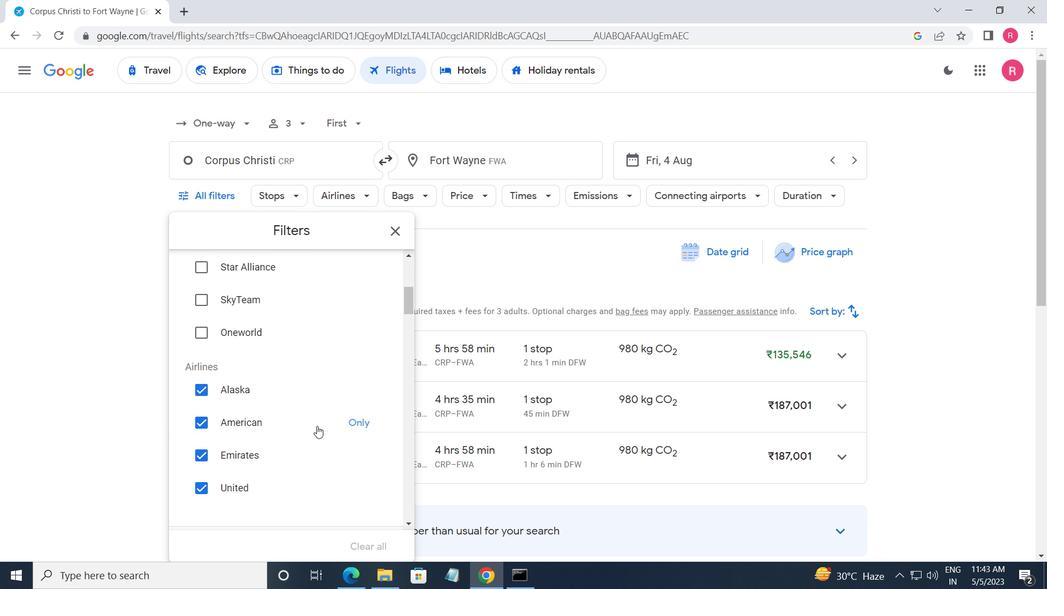 
Action: Mouse scrolled (317, 425) with delta (0, 0)
Screenshot: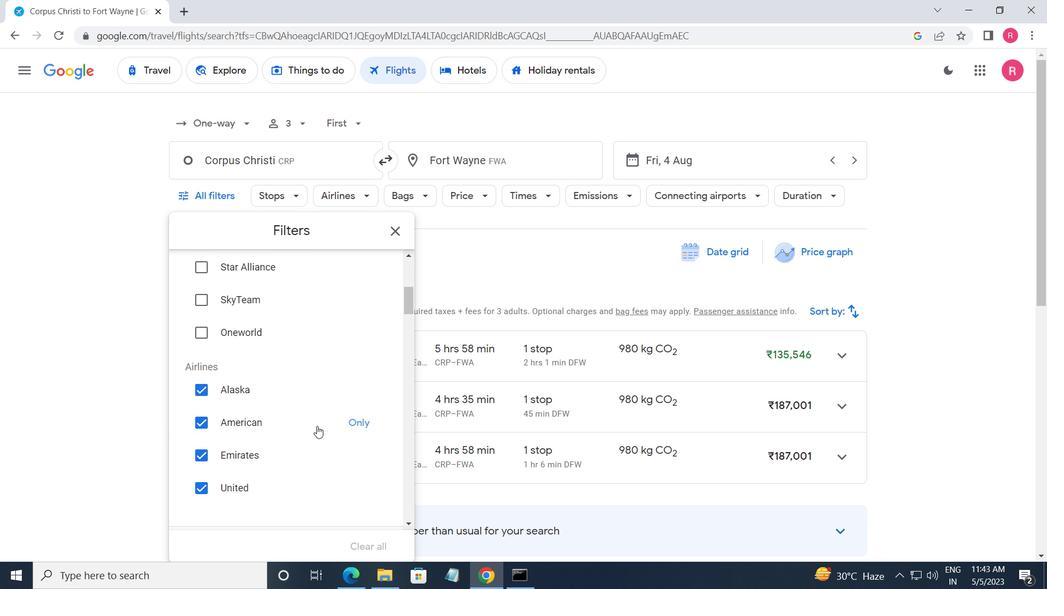 
Action: Mouse moved to (373, 354)
Screenshot: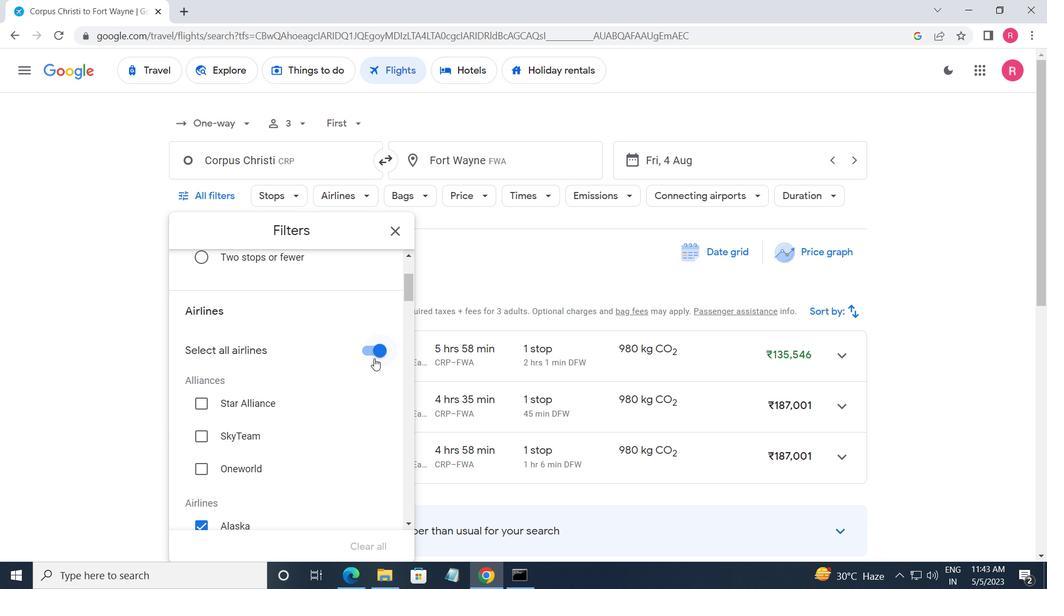 
Action: Mouse pressed left at (373, 354)
Screenshot: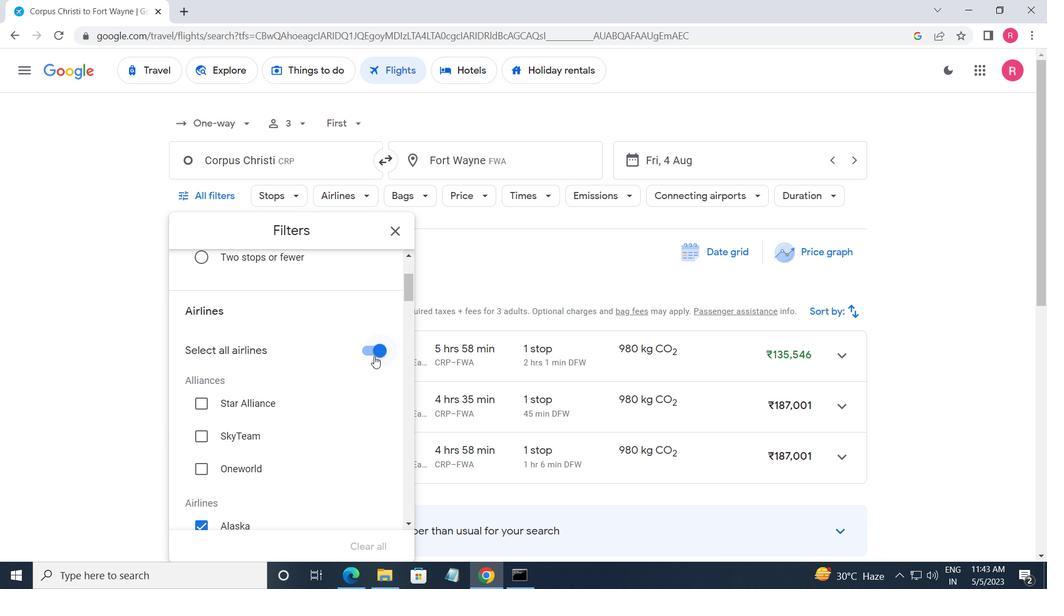 
Action: Mouse moved to (348, 426)
Screenshot: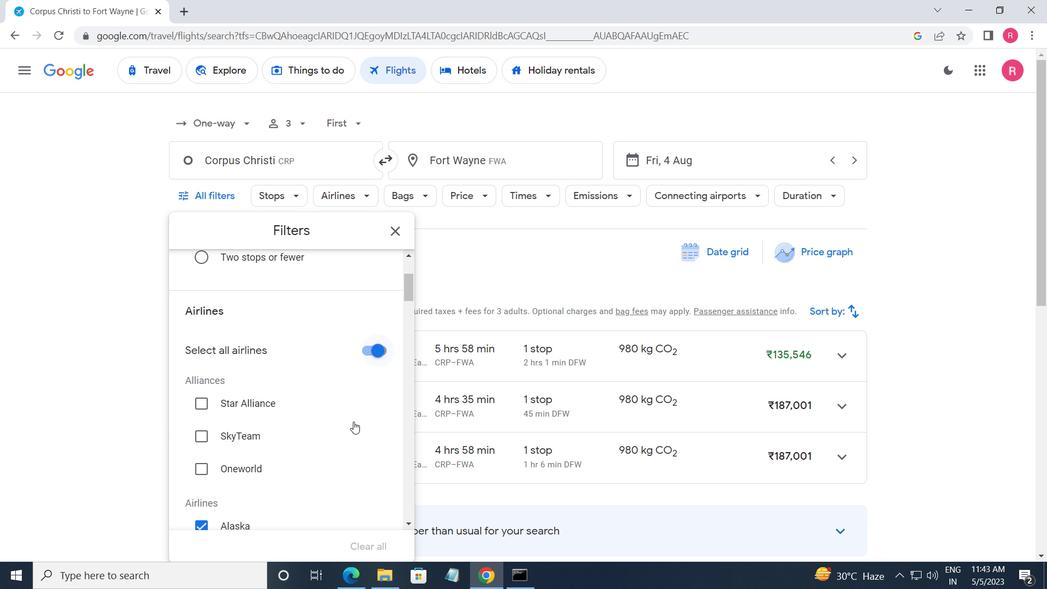 
Action: Mouse scrolled (348, 426) with delta (0, 0)
Screenshot: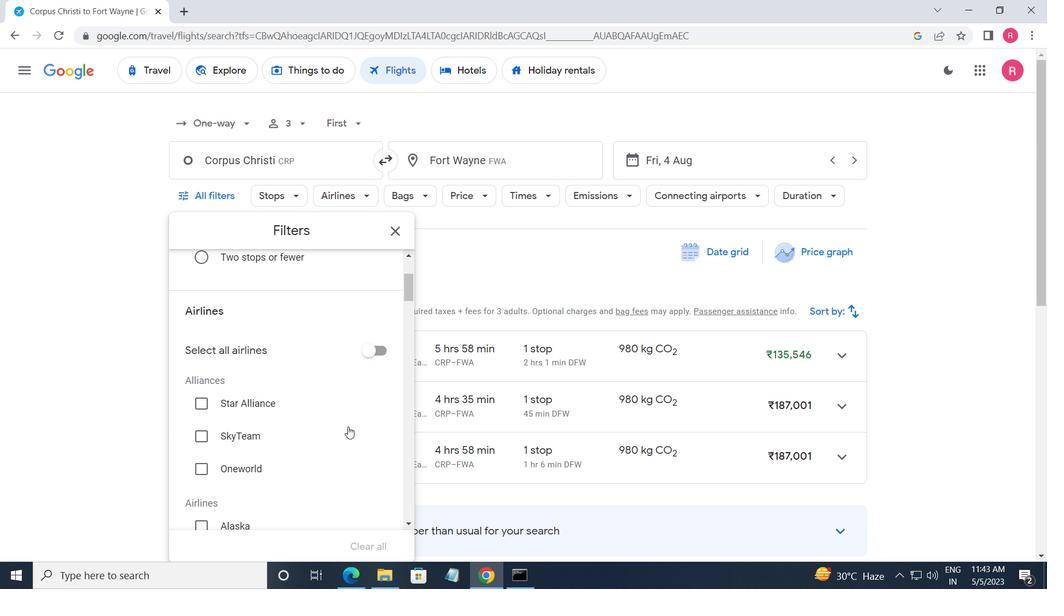 
Action: Mouse scrolled (348, 426) with delta (0, 0)
Screenshot: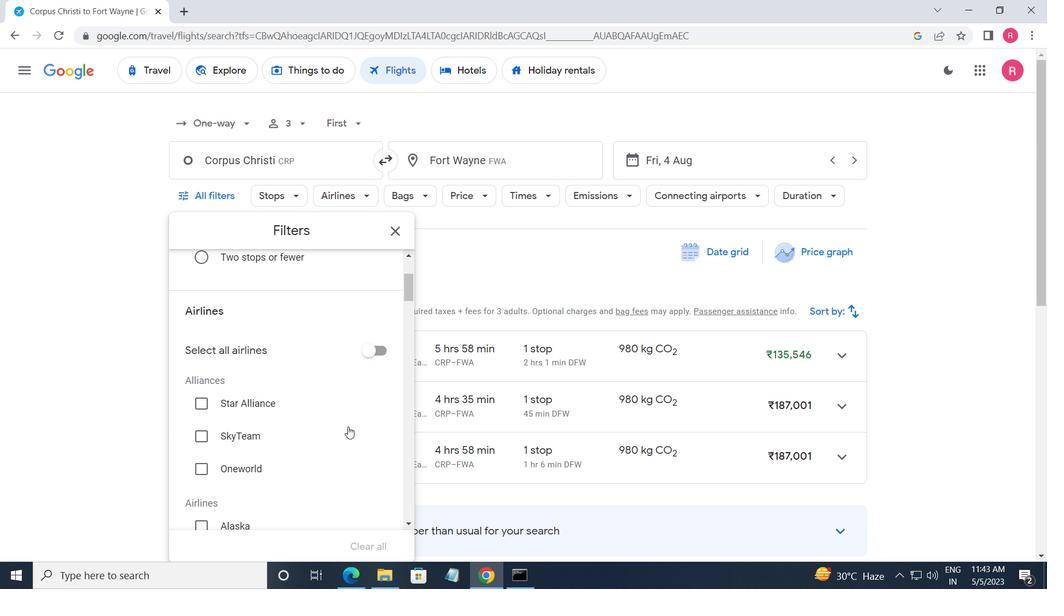 
Action: Mouse scrolled (348, 426) with delta (0, 0)
Screenshot: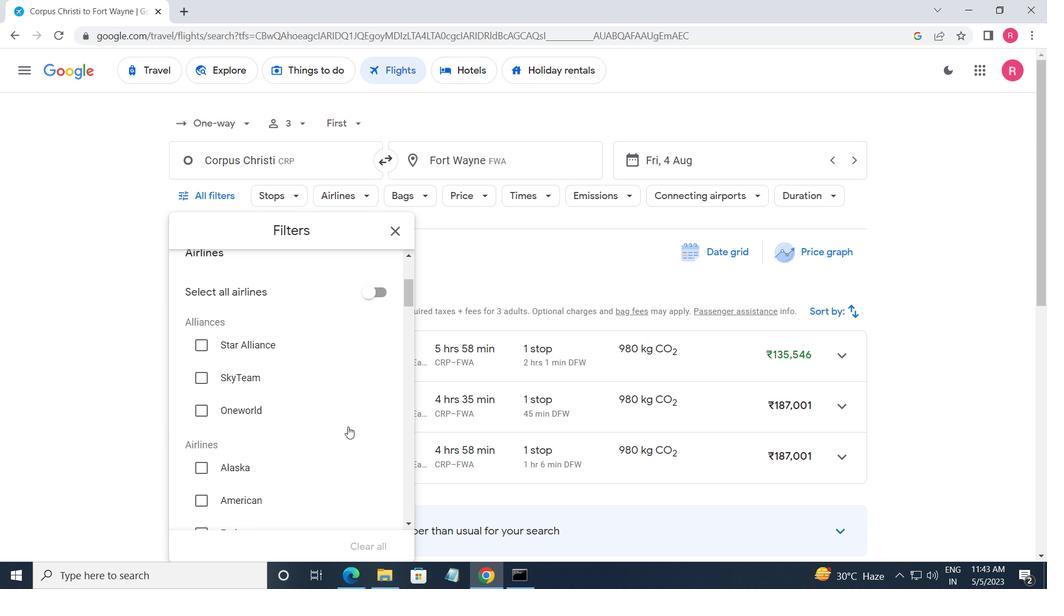 
Action: Mouse scrolled (348, 426) with delta (0, 0)
Screenshot: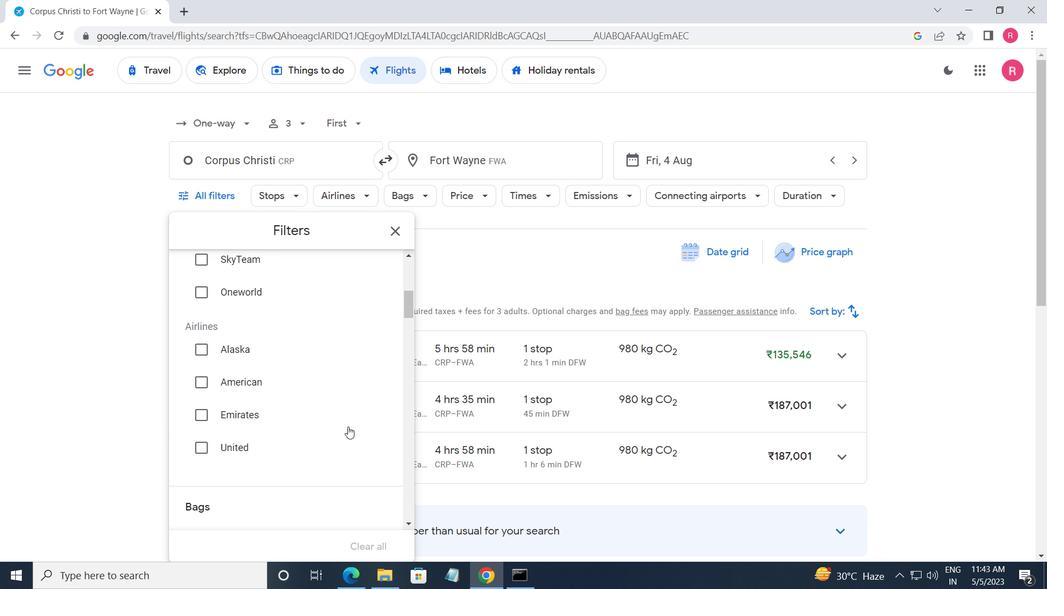 
Action: Mouse scrolled (348, 426) with delta (0, 0)
Screenshot: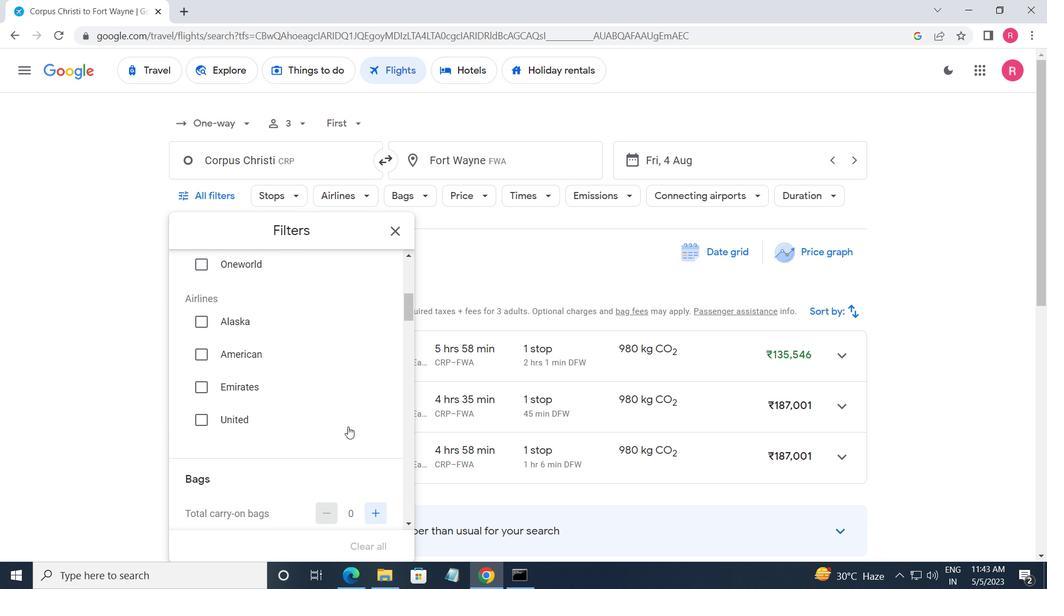 
Action: Mouse moved to (348, 421)
Screenshot: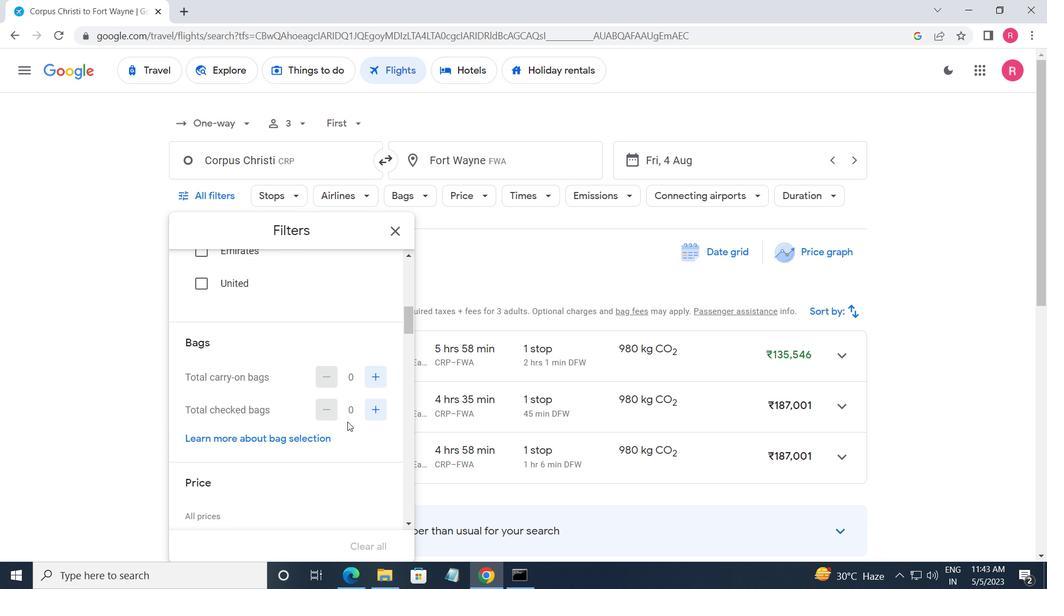 
Action: Mouse scrolled (348, 421) with delta (0, 0)
Screenshot: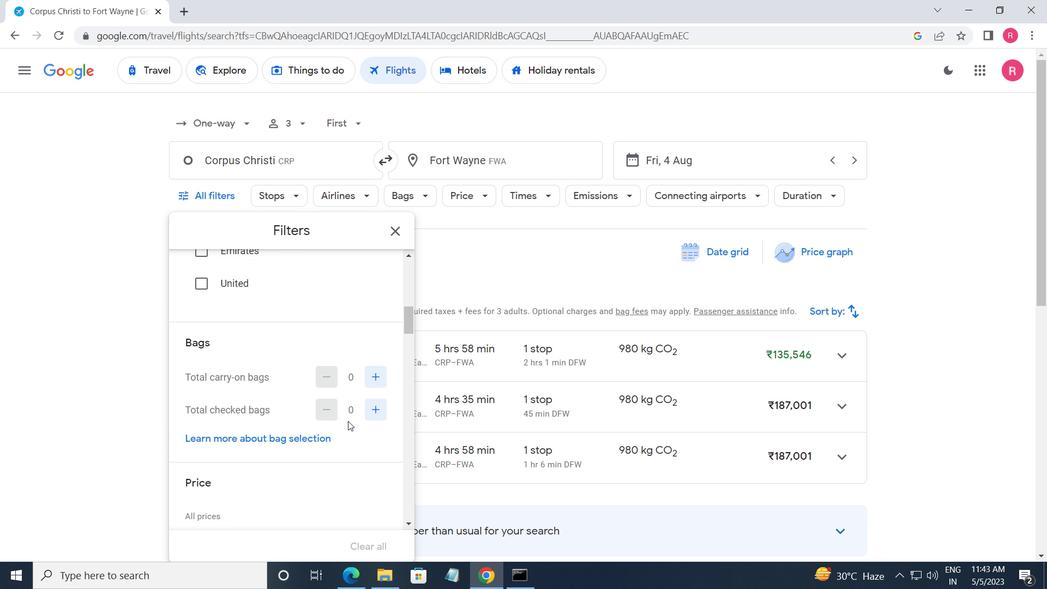 
Action: Mouse moved to (372, 347)
Screenshot: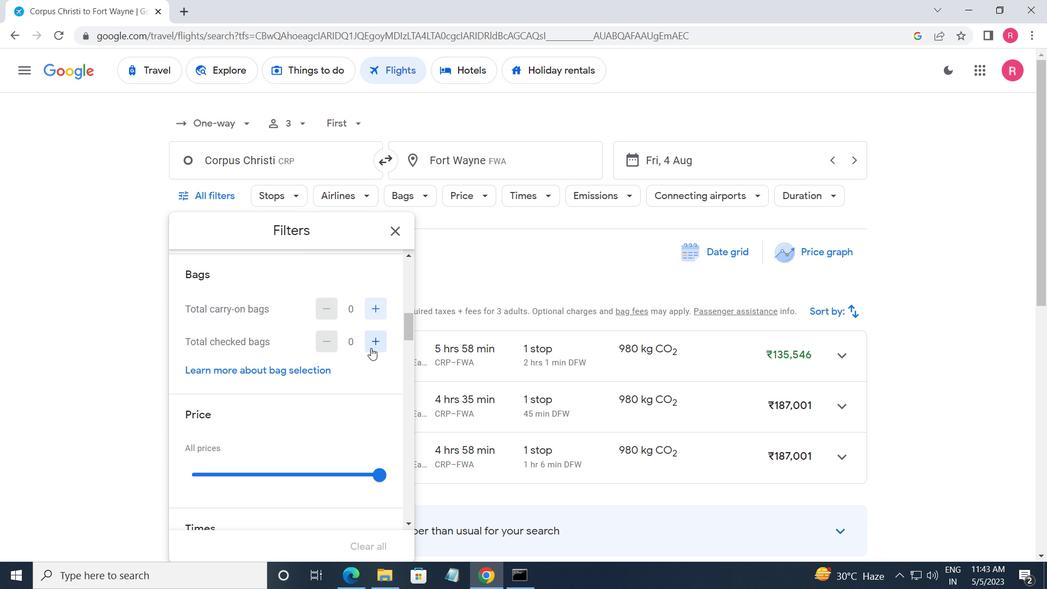 
Action: Mouse pressed left at (372, 347)
Screenshot: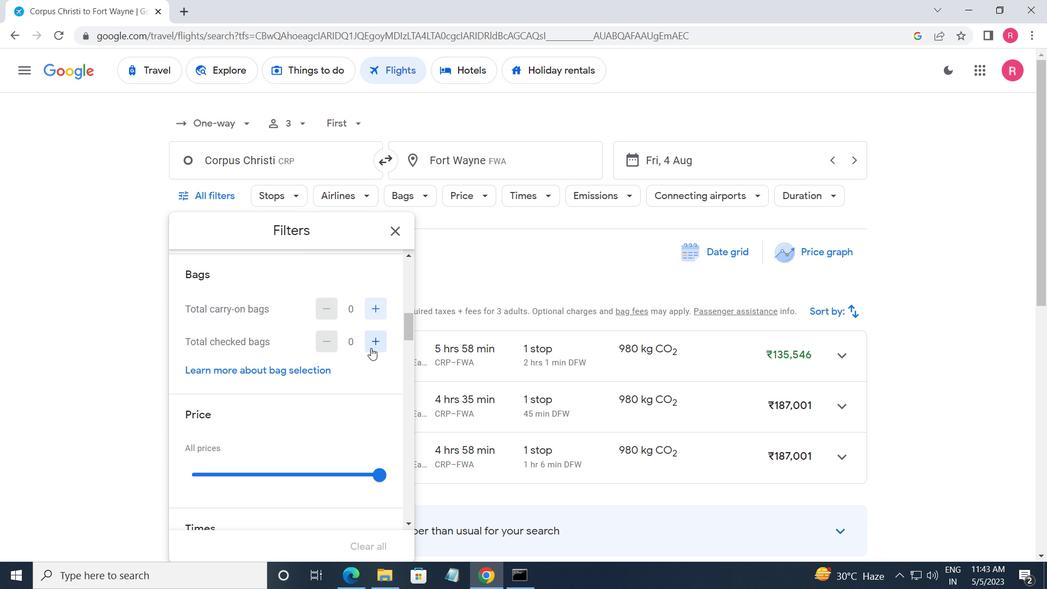 
Action: Mouse moved to (372, 347)
Screenshot: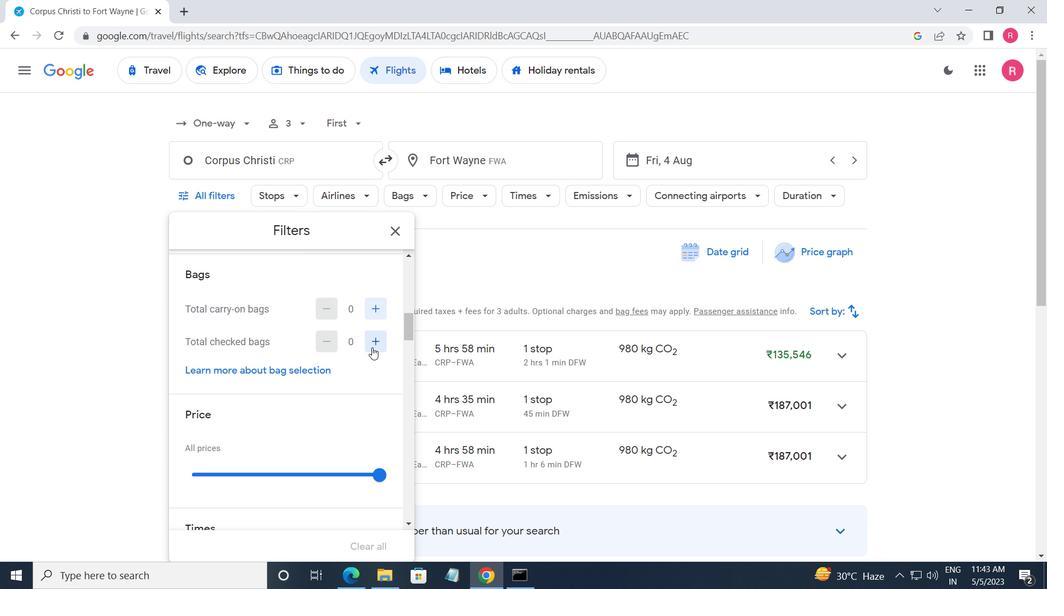 
Action: Mouse pressed left at (372, 347)
Screenshot: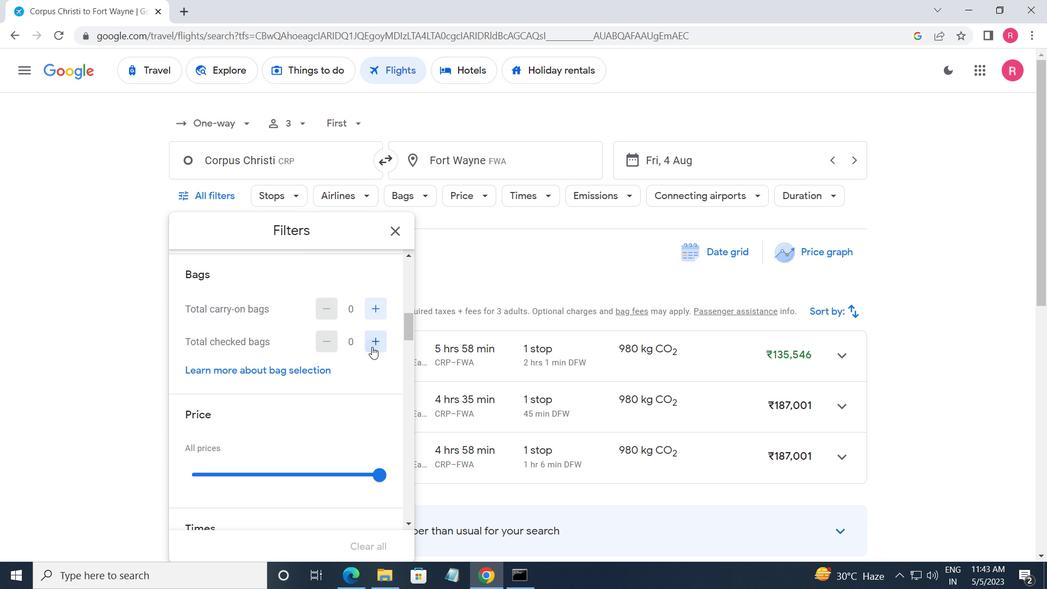 
Action: Mouse pressed left at (372, 347)
Screenshot: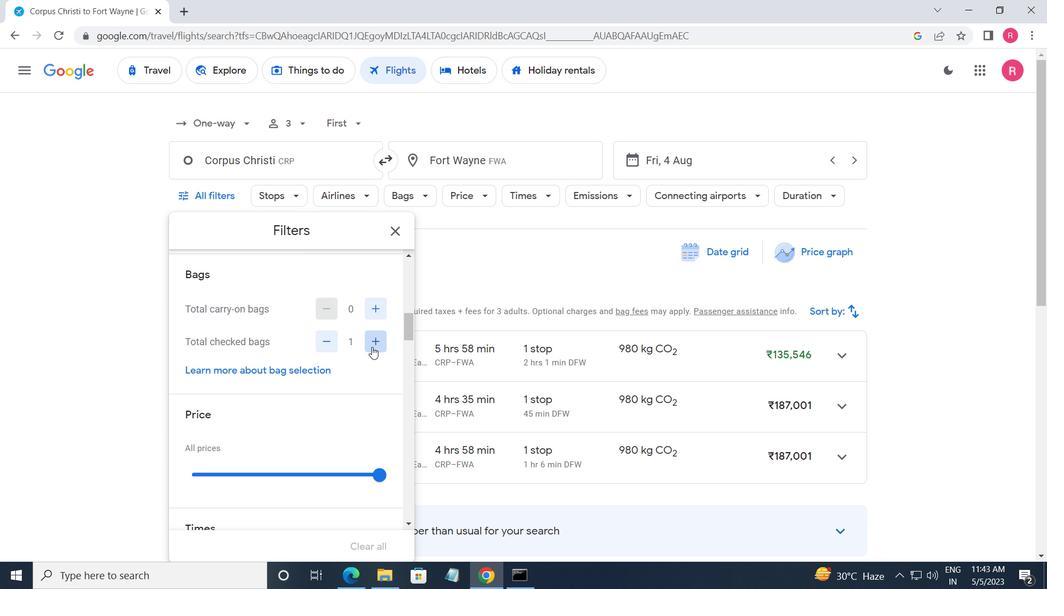 
Action: Mouse pressed left at (372, 347)
Screenshot: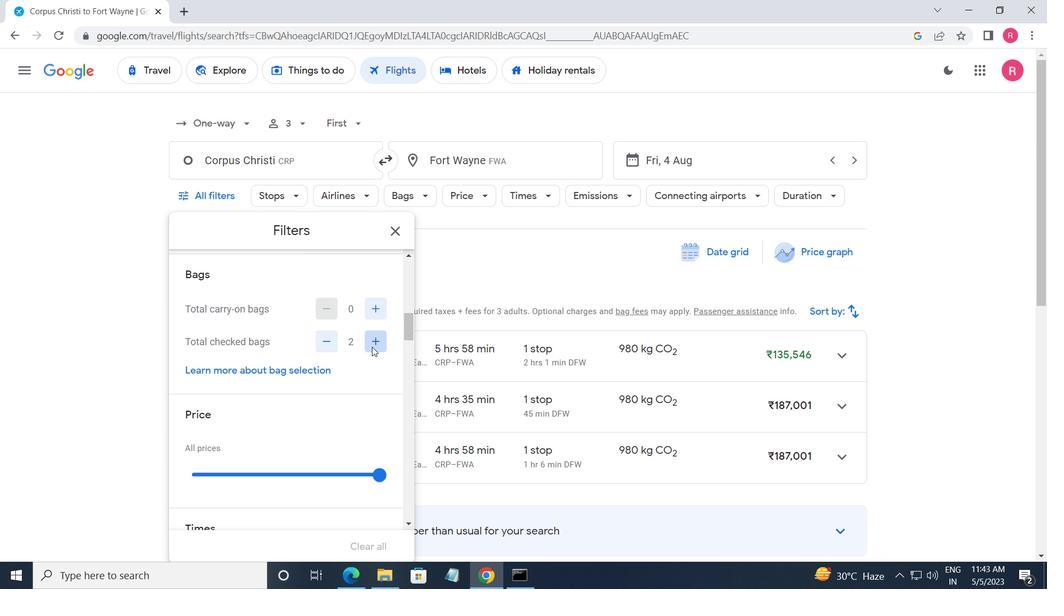 
Action: Mouse pressed left at (372, 347)
Screenshot: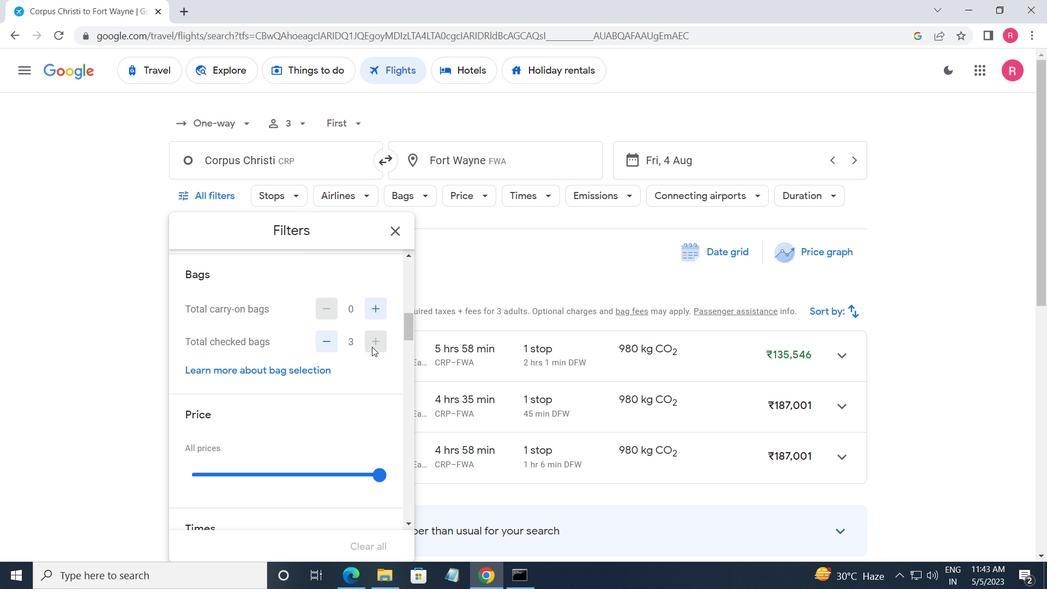 
Action: Mouse scrolled (372, 346) with delta (0, 0)
Screenshot: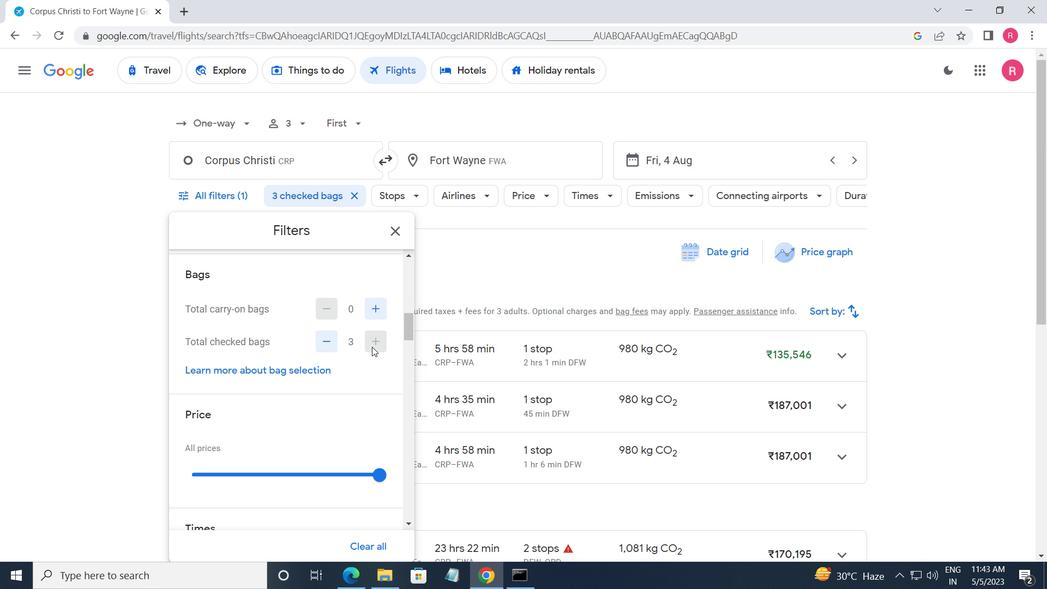 
Action: Mouse scrolled (372, 346) with delta (0, 0)
Screenshot: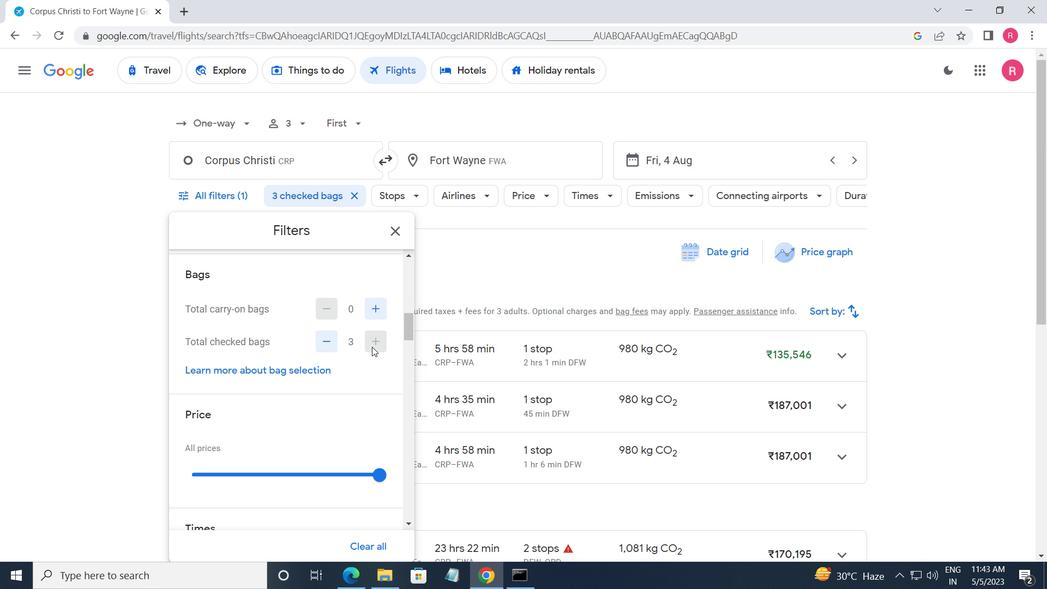 
Action: Mouse moved to (386, 345)
Screenshot: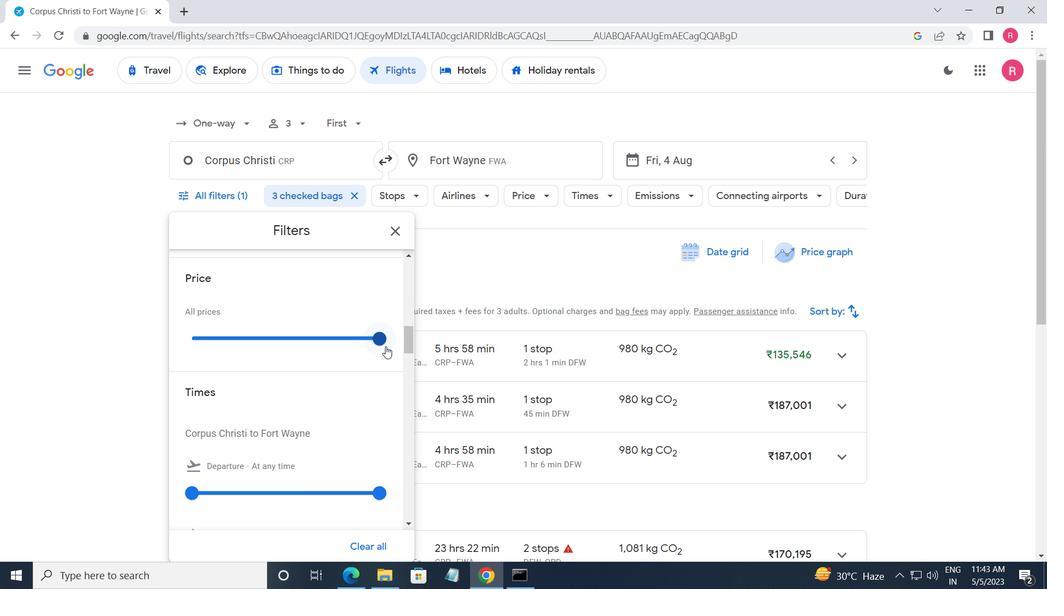 
Action: Mouse pressed left at (386, 345)
Screenshot: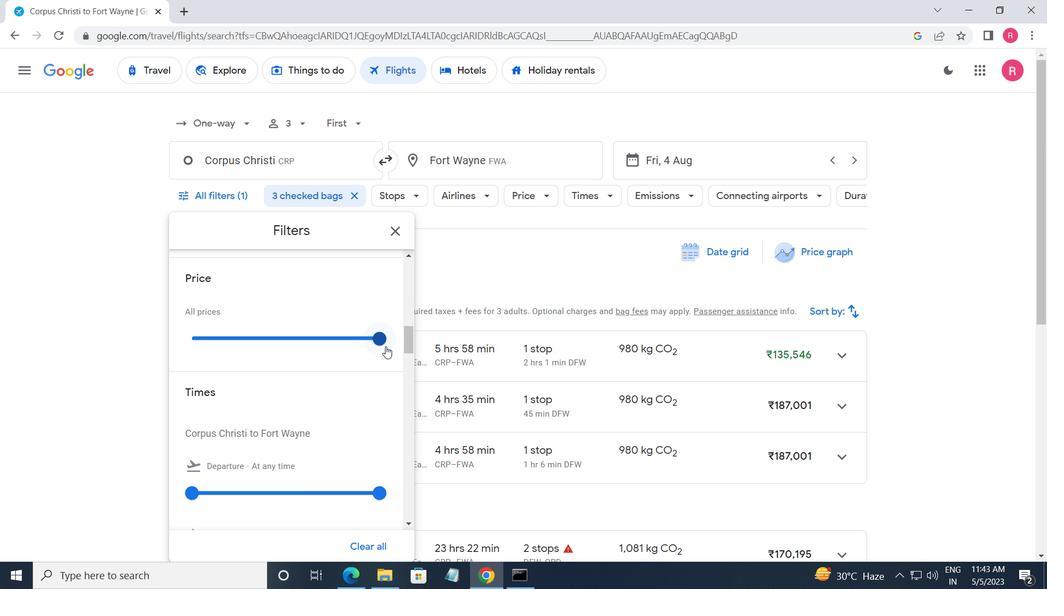 
Action: Mouse moved to (263, 404)
Screenshot: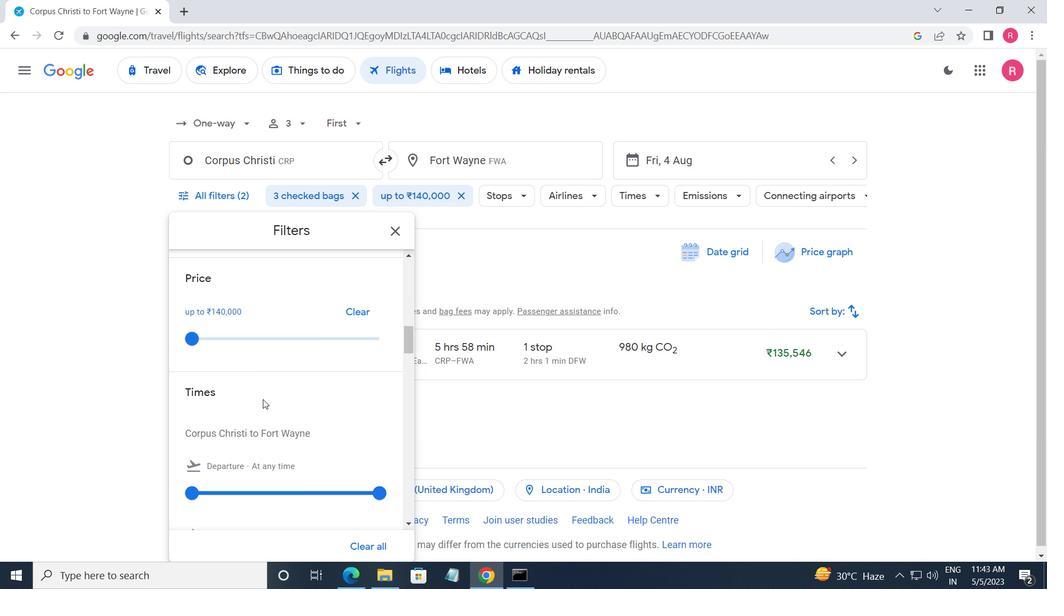 
Action: Mouse scrolled (263, 404) with delta (0, 0)
Screenshot: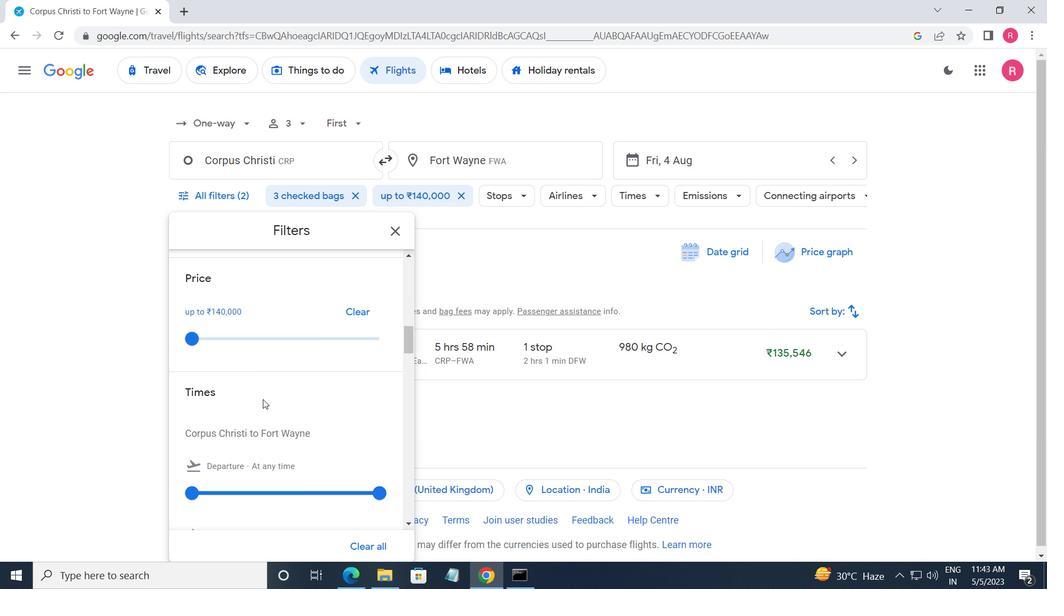
Action: Mouse moved to (182, 431)
Screenshot: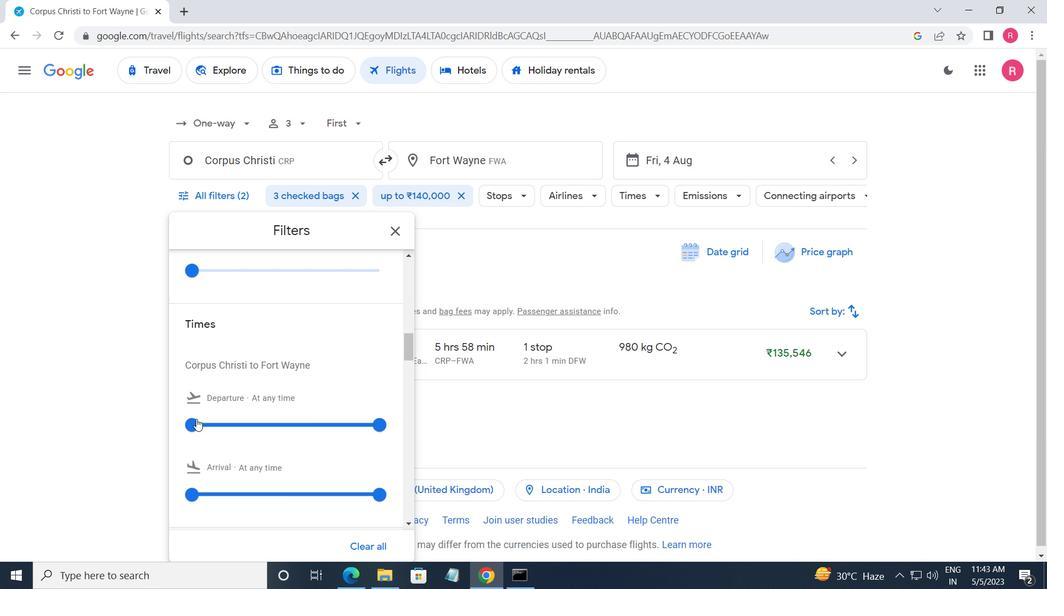 
Action: Mouse pressed left at (182, 431)
Screenshot: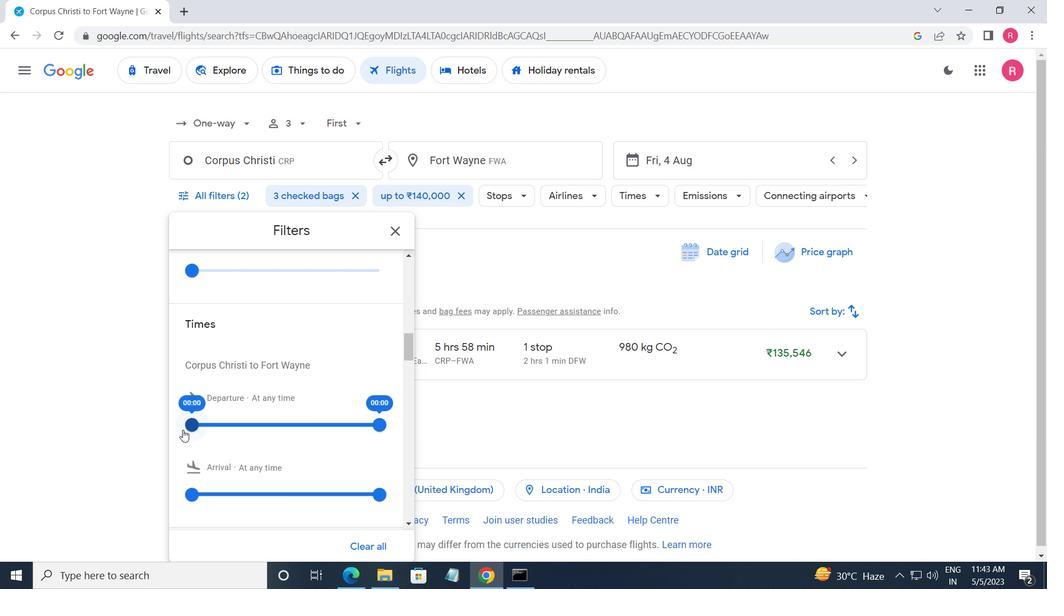 
Action: Mouse moved to (378, 424)
Screenshot: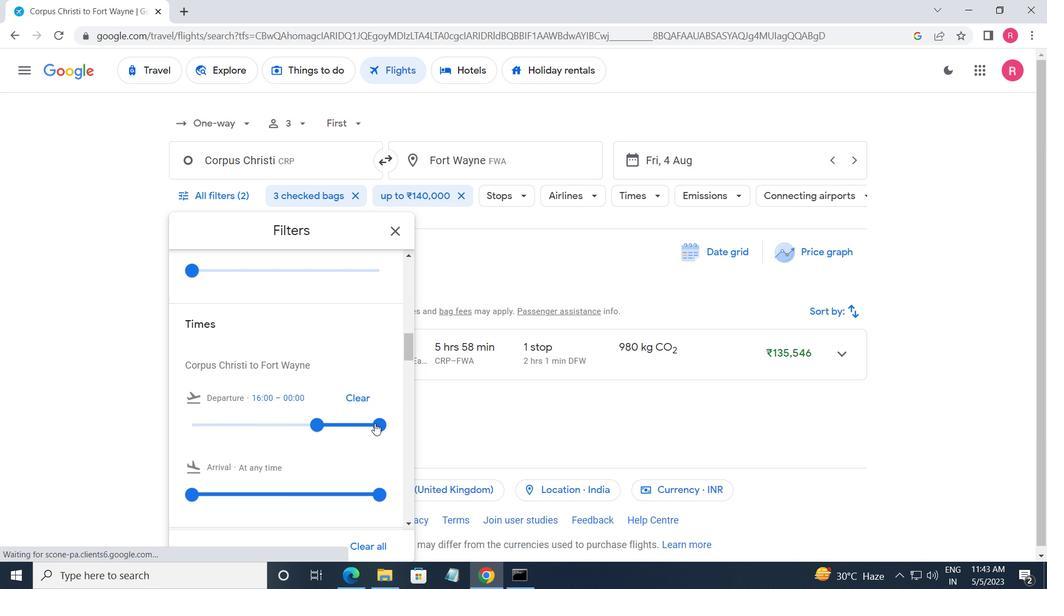 
Action: Mouse pressed left at (378, 424)
Screenshot: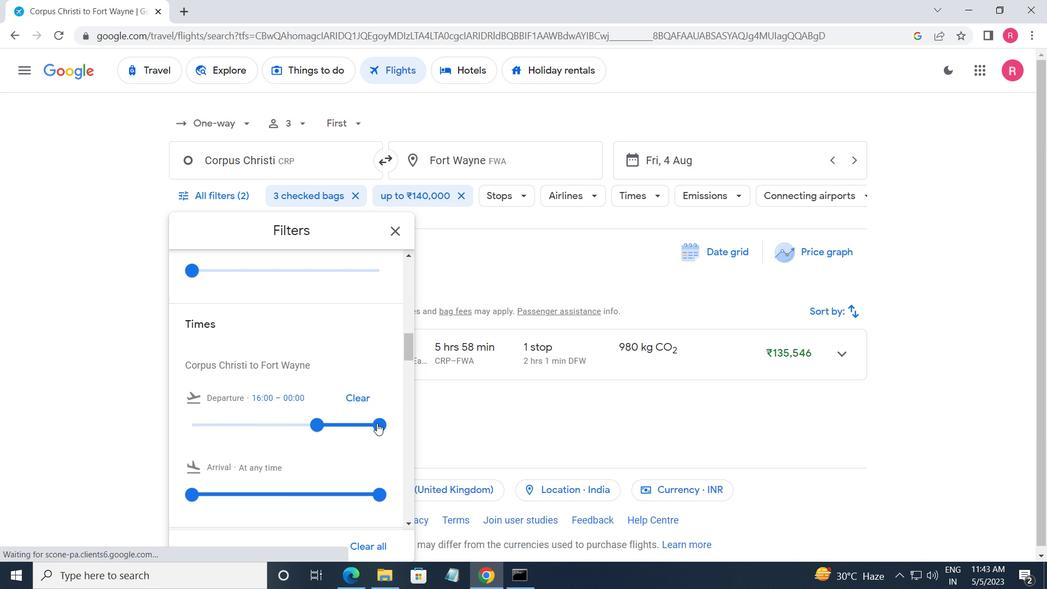 
Action: Mouse moved to (398, 236)
Screenshot: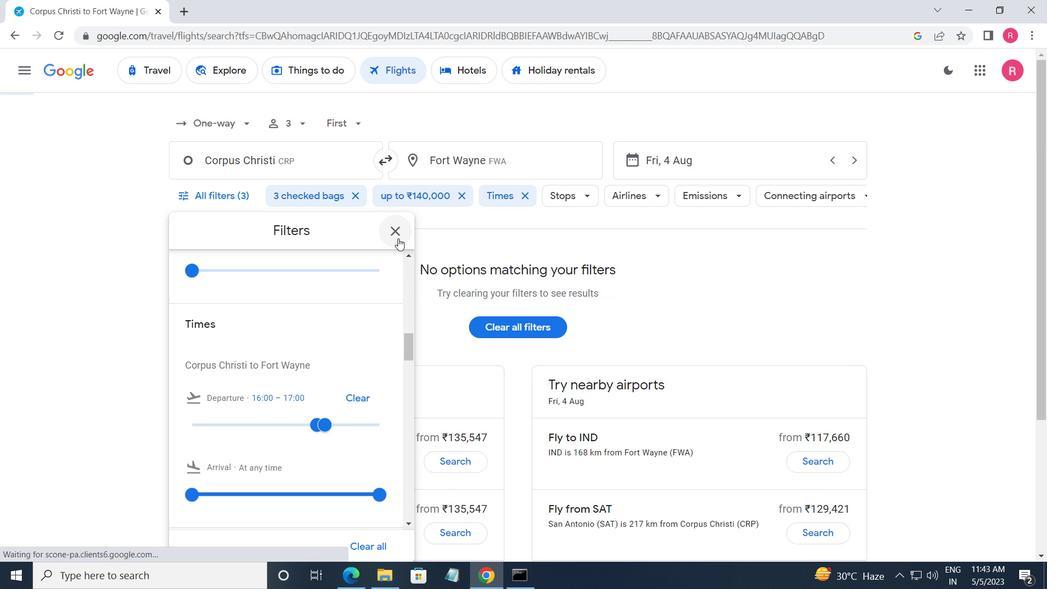 
Action: Mouse pressed left at (398, 236)
Screenshot: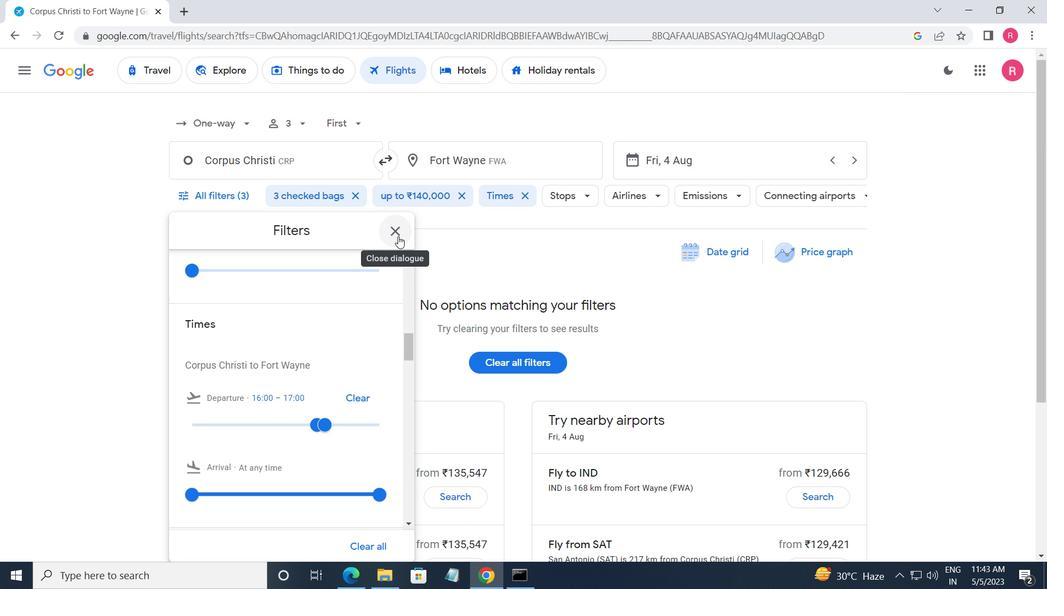 
